 Task: Look for space in Jiupu, China from 2nd September, 2023 to 6th September, 2023 for 2 adults in price range Rs.15000 to Rs.20000. Place can be entire place with 1  bedroom having 1 bed and 1 bathroom. Property type can be house, flat, guest house, hotel. Booking option can be shelf check-in. Required host language is Chinese (Simplified).
Action: Mouse moved to (582, 79)
Screenshot: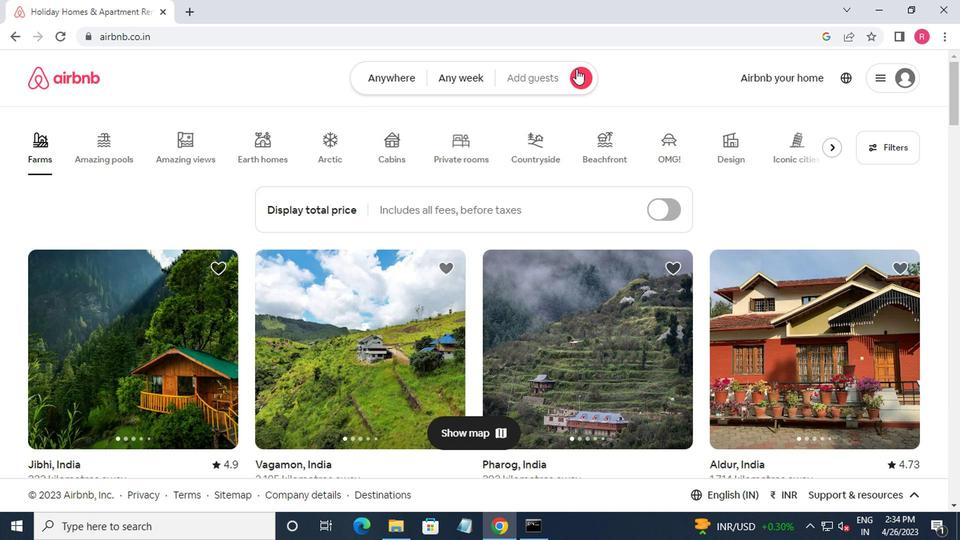 
Action: Mouse pressed left at (582, 79)
Screenshot: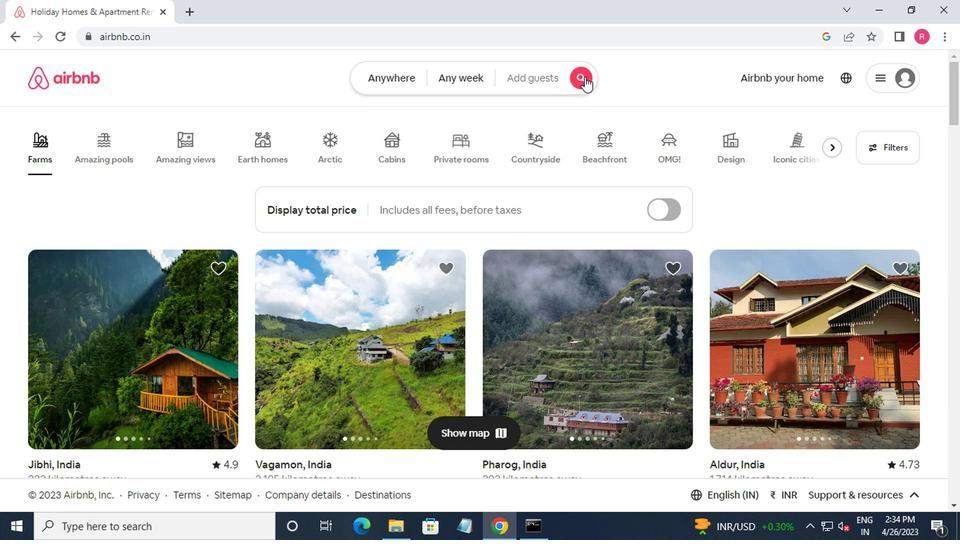 
Action: Mouse moved to (235, 130)
Screenshot: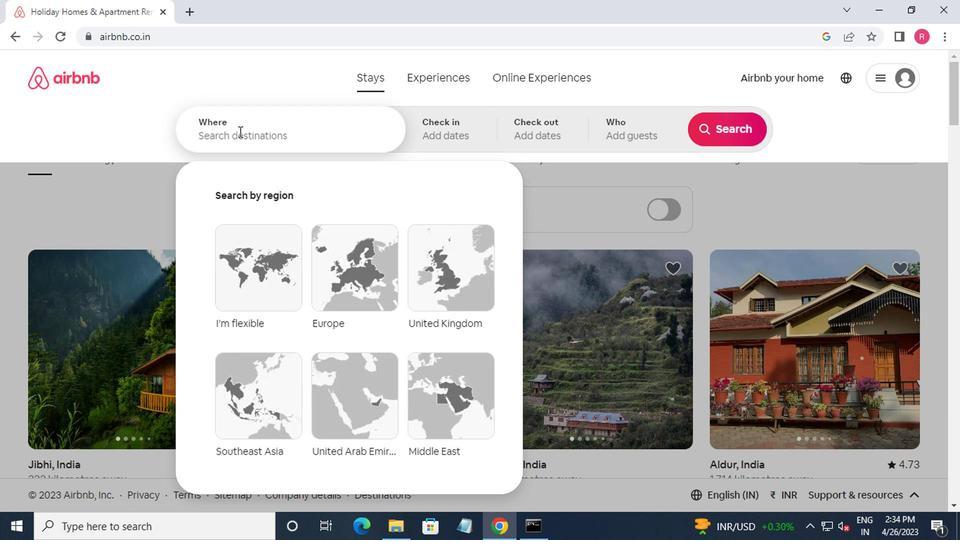 
Action: Mouse pressed left at (235, 130)
Screenshot: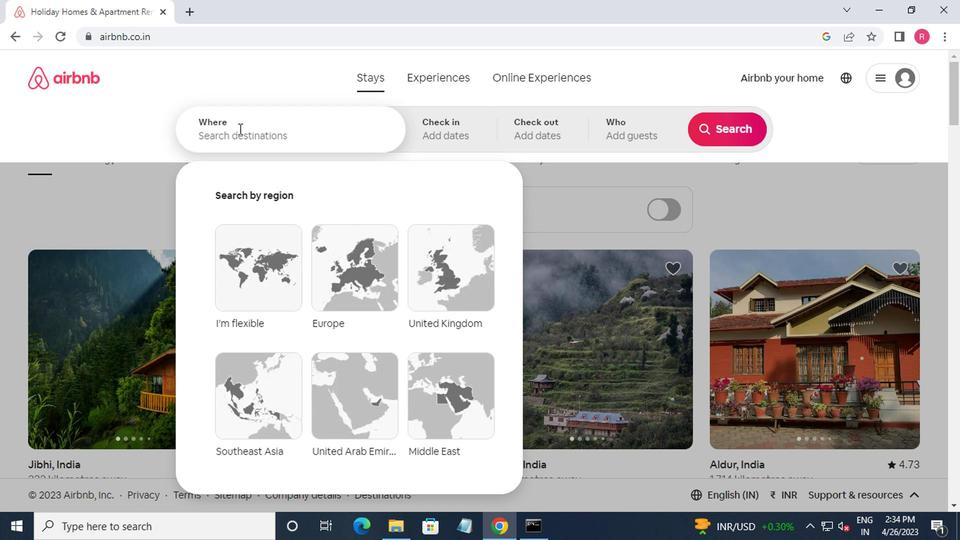 
Action: Mouse moved to (234, 130)
Screenshot: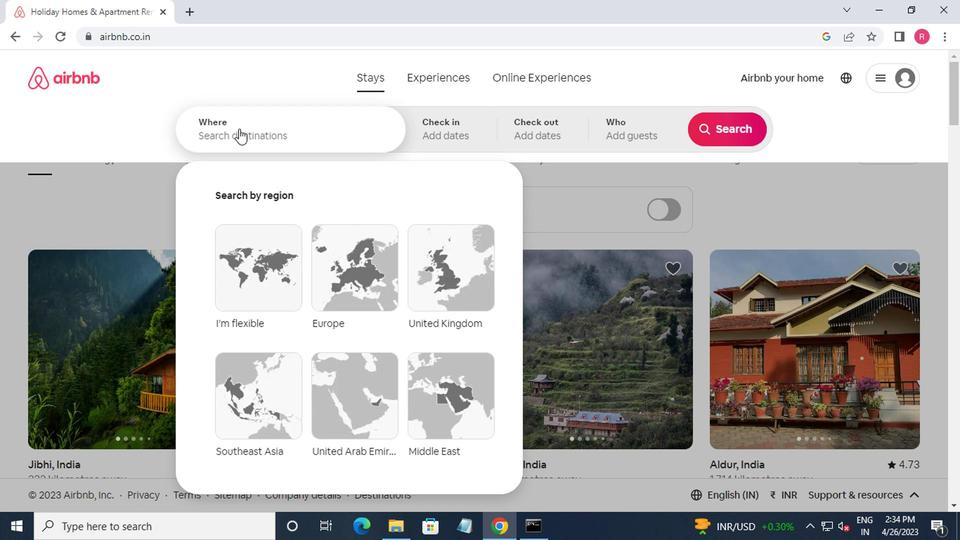 
Action: Key pressed jiupu,china<Key.enter>
Screenshot: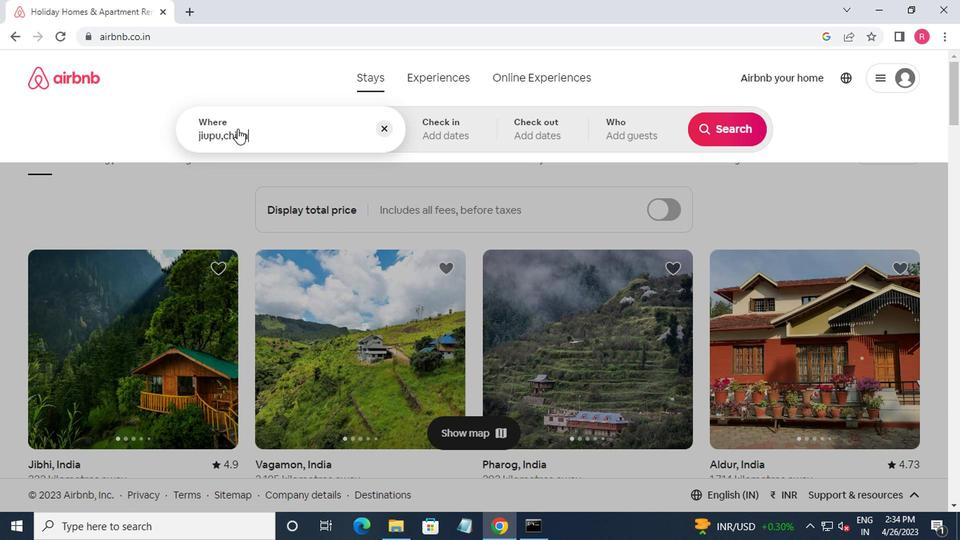 
Action: Mouse moved to (715, 244)
Screenshot: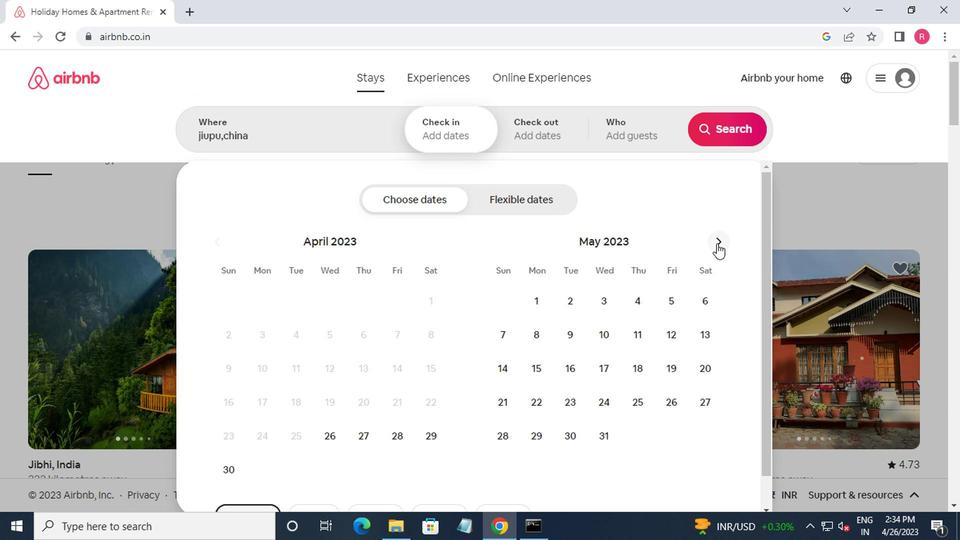 
Action: Mouse pressed left at (715, 244)
Screenshot: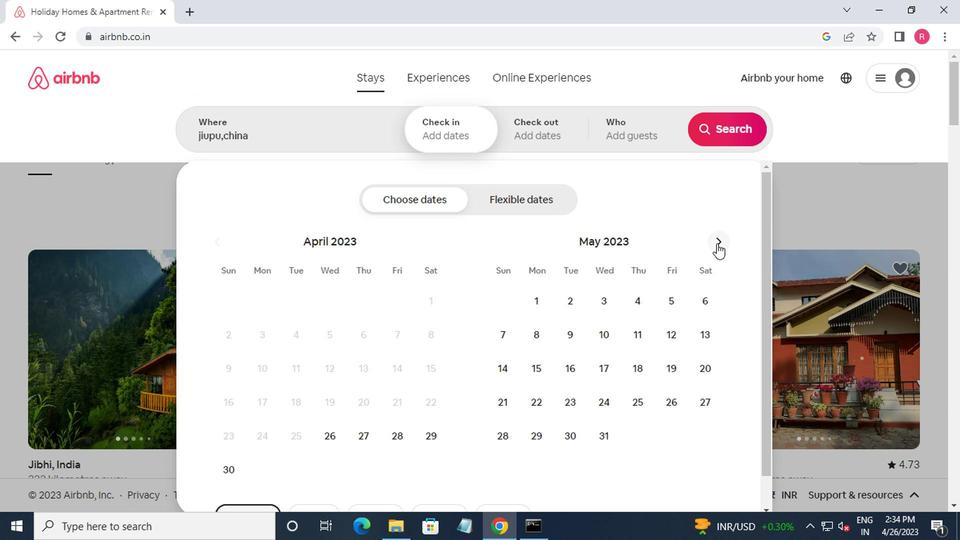 
Action: Mouse pressed left at (715, 244)
Screenshot: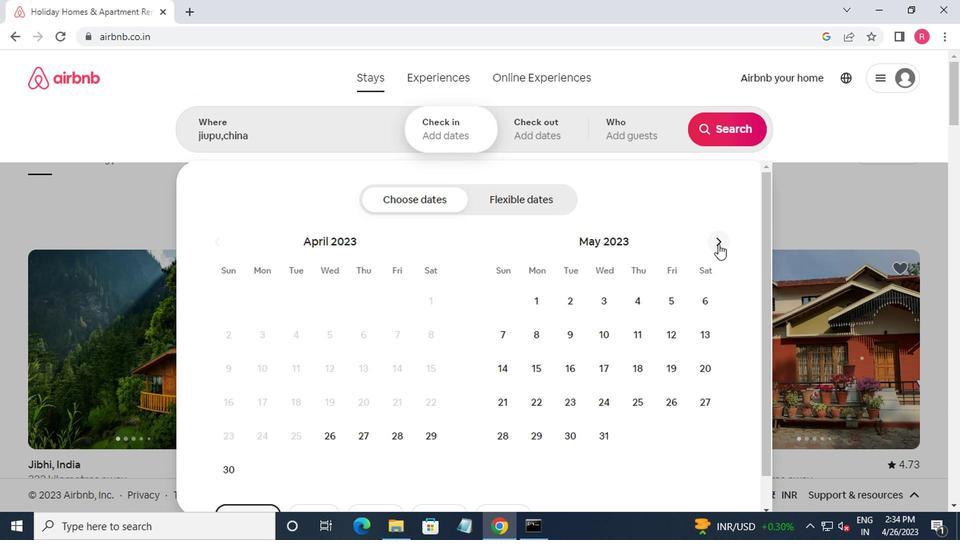 
Action: Mouse pressed left at (715, 244)
Screenshot: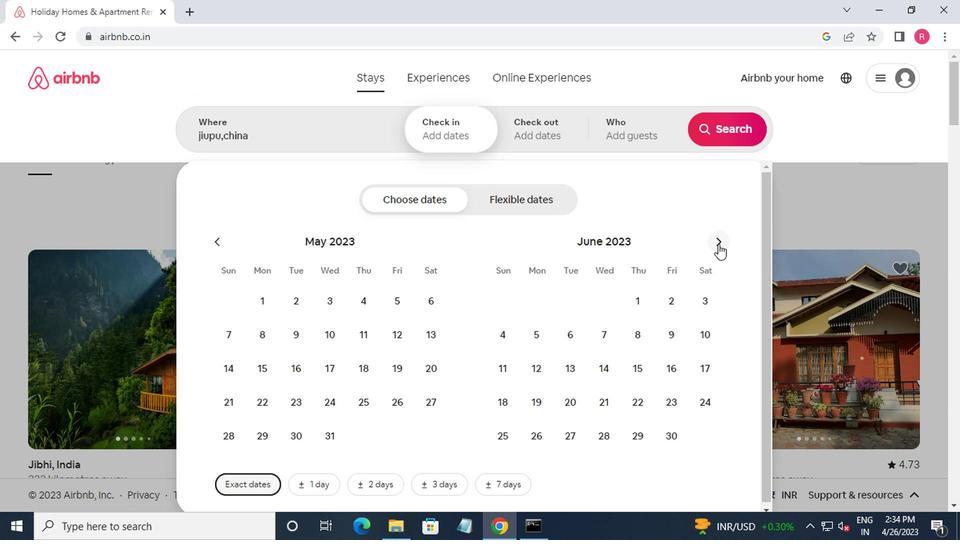 
Action: Mouse moved to (716, 244)
Screenshot: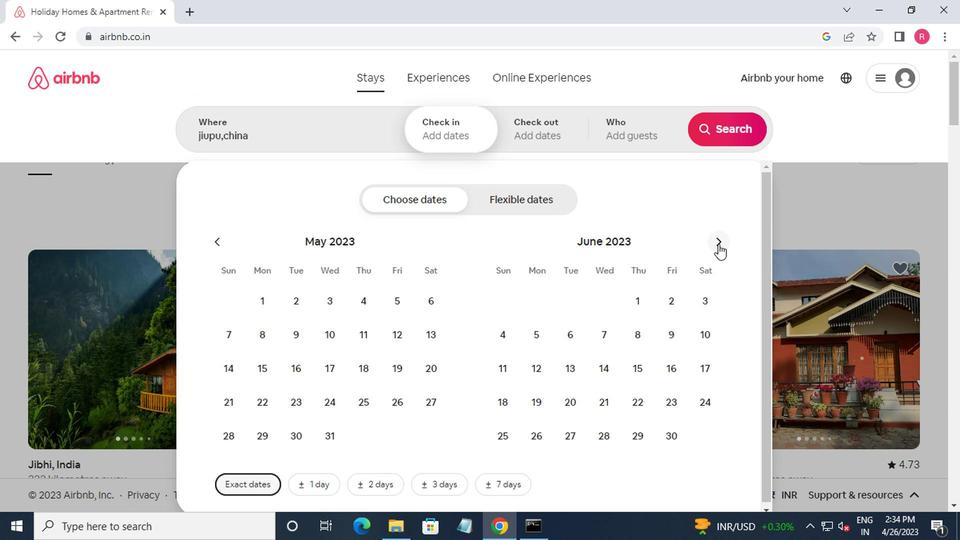 
Action: Mouse pressed left at (716, 244)
Screenshot: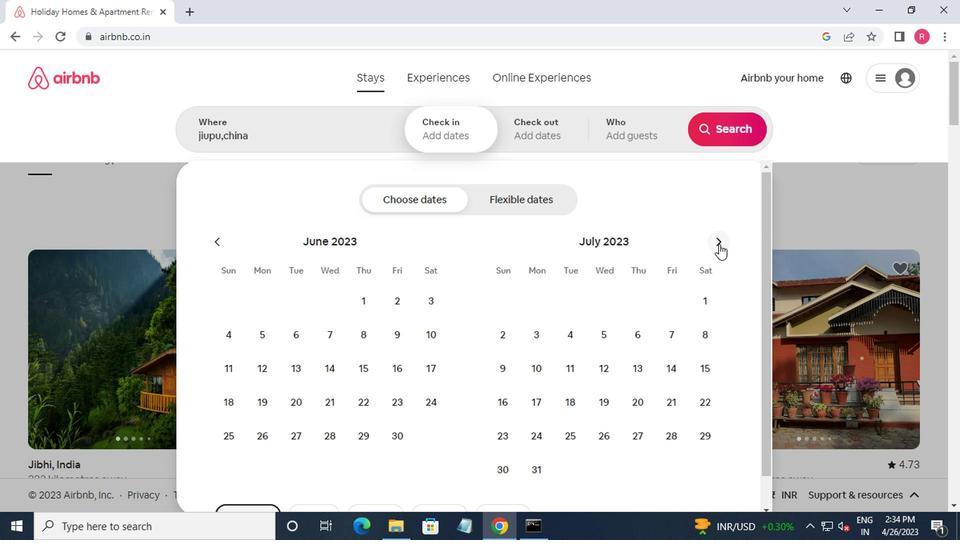 
Action: Mouse moved to (717, 243)
Screenshot: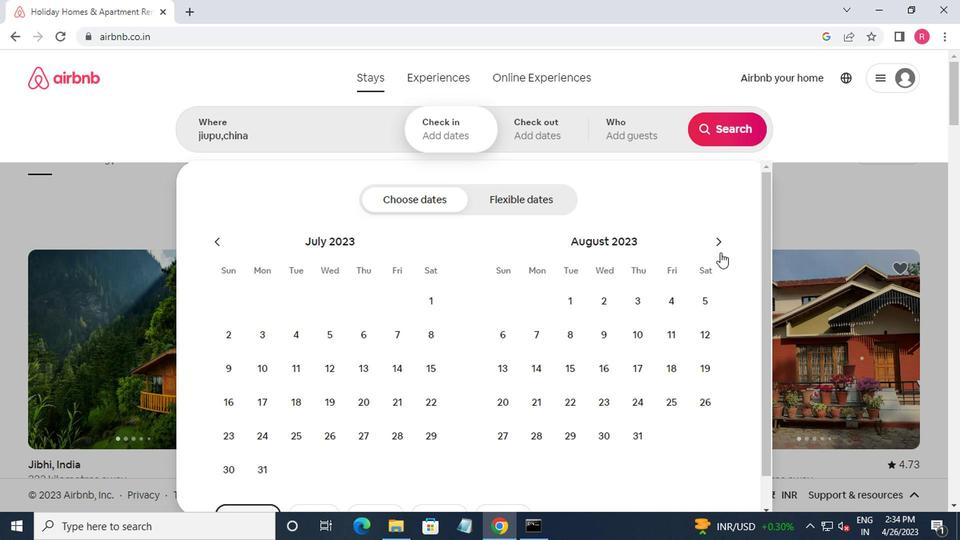 
Action: Mouse pressed left at (717, 243)
Screenshot: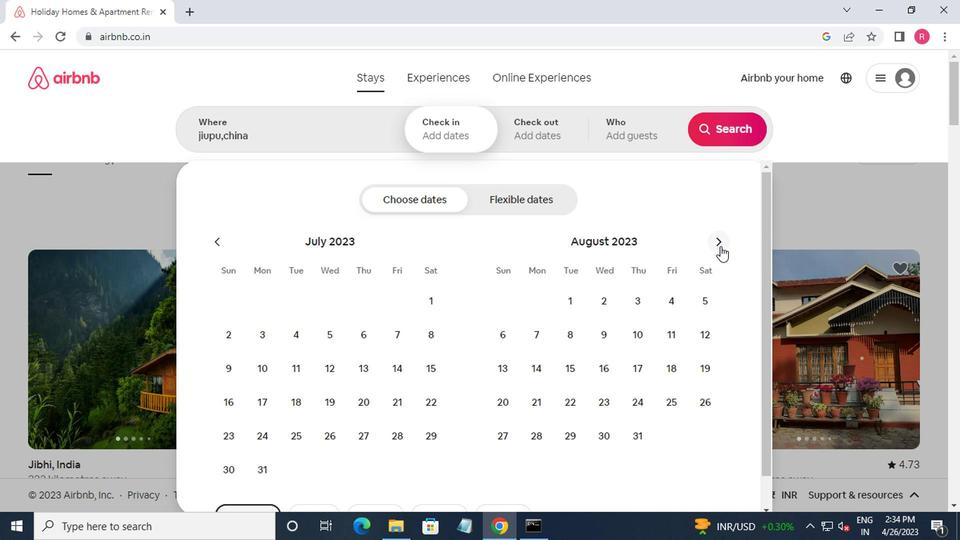 
Action: Mouse moved to (700, 298)
Screenshot: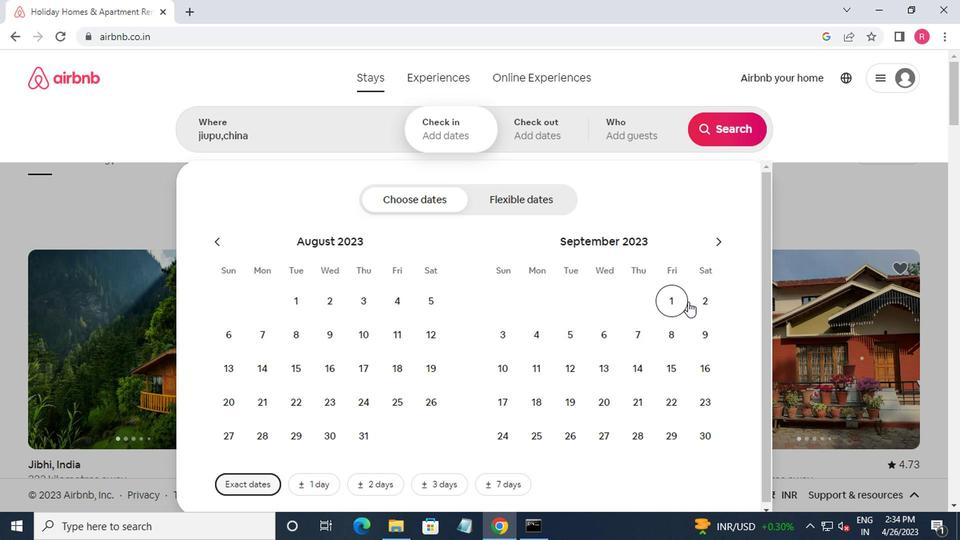 
Action: Mouse pressed left at (700, 298)
Screenshot: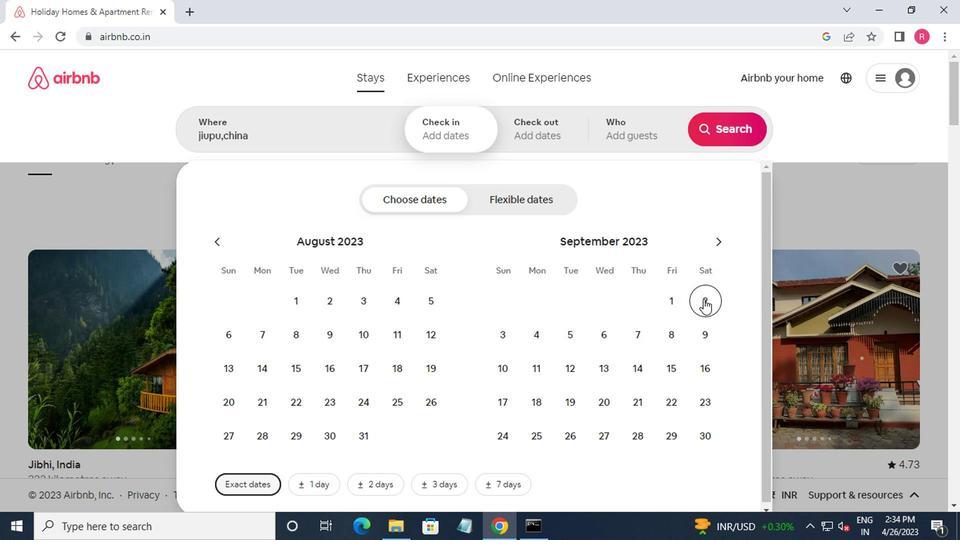 
Action: Mouse moved to (605, 343)
Screenshot: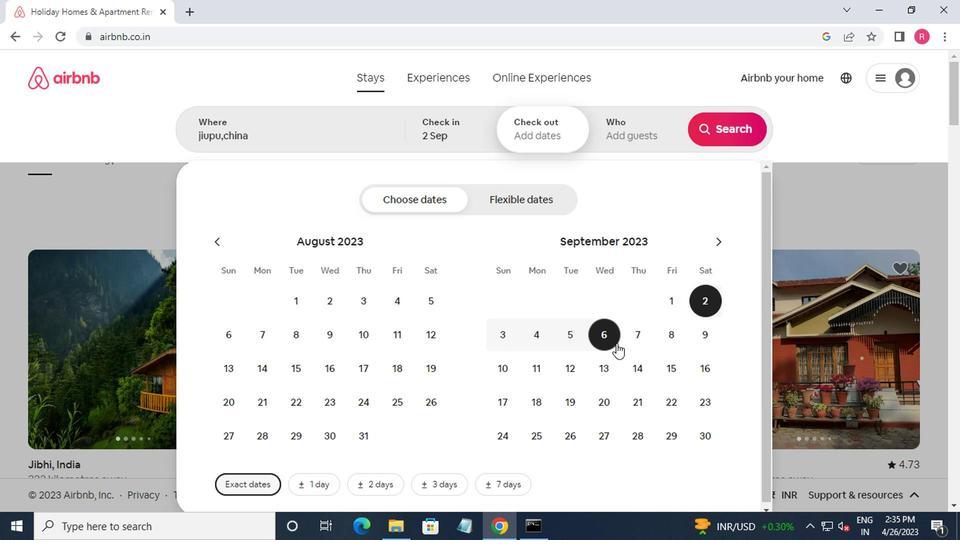 
Action: Mouse pressed left at (605, 343)
Screenshot: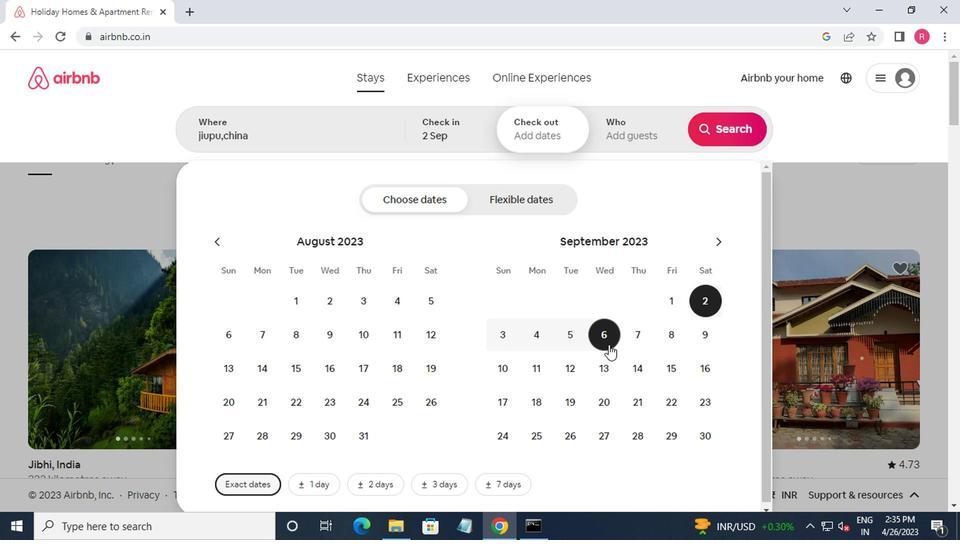 
Action: Mouse moved to (629, 141)
Screenshot: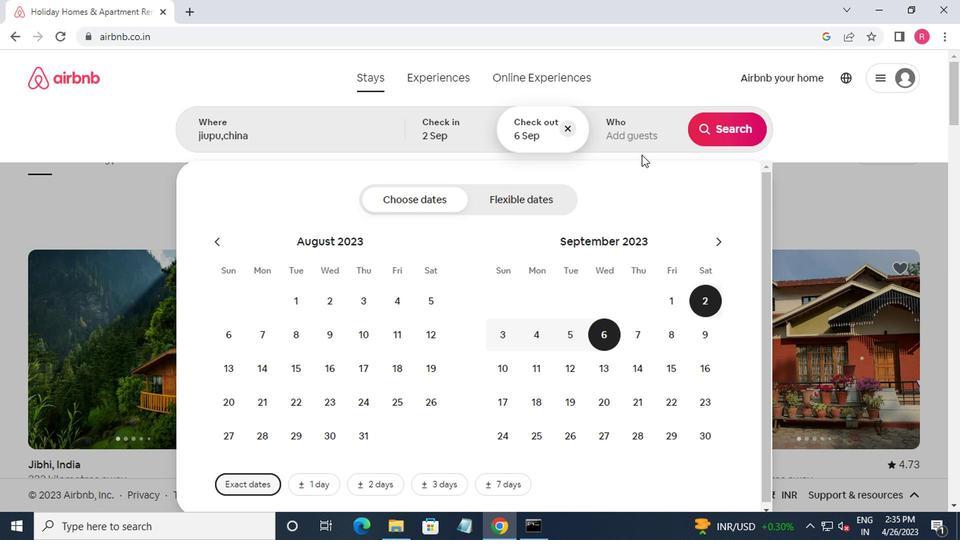 
Action: Mouse pressed left at (629, 141)
Screenshot: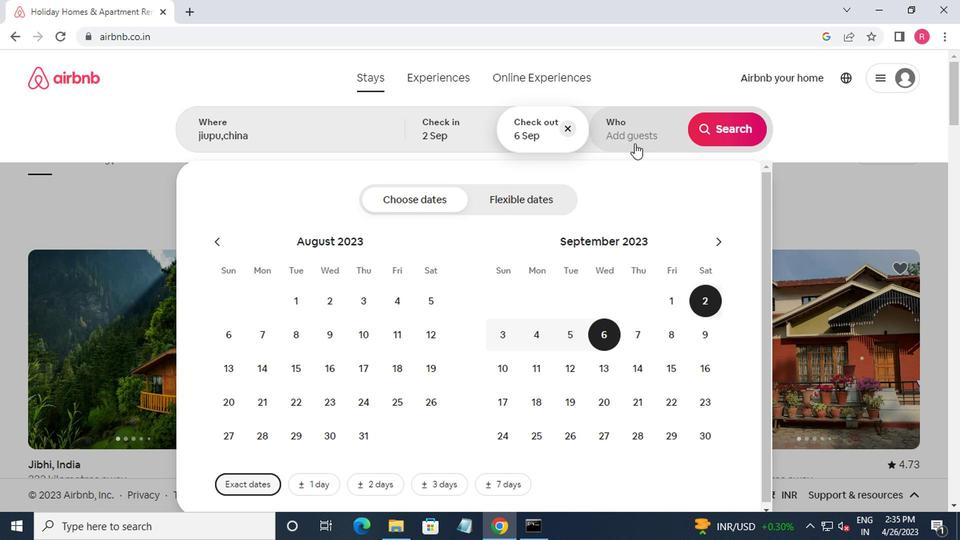 
Action: Mouse moved to (719, 206)
Screenshot: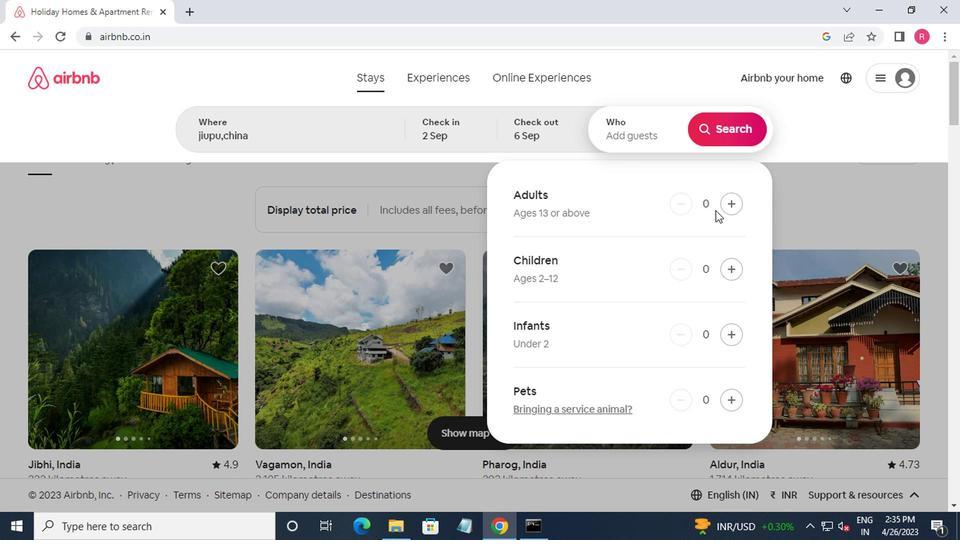 
Action: Mouse pressed left at (719, 206)
Screenshot: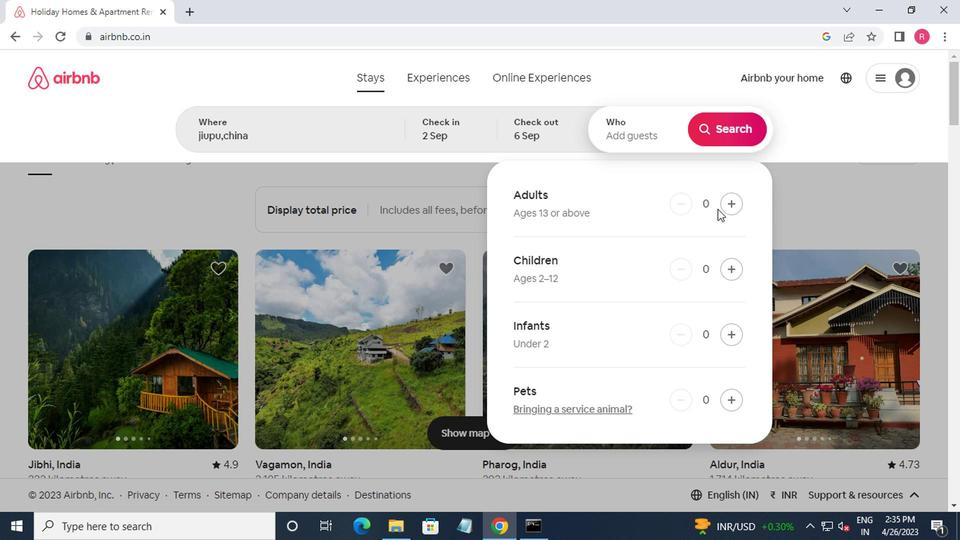 
Action: Mouse pressed left at (719, 206)
Screenshot: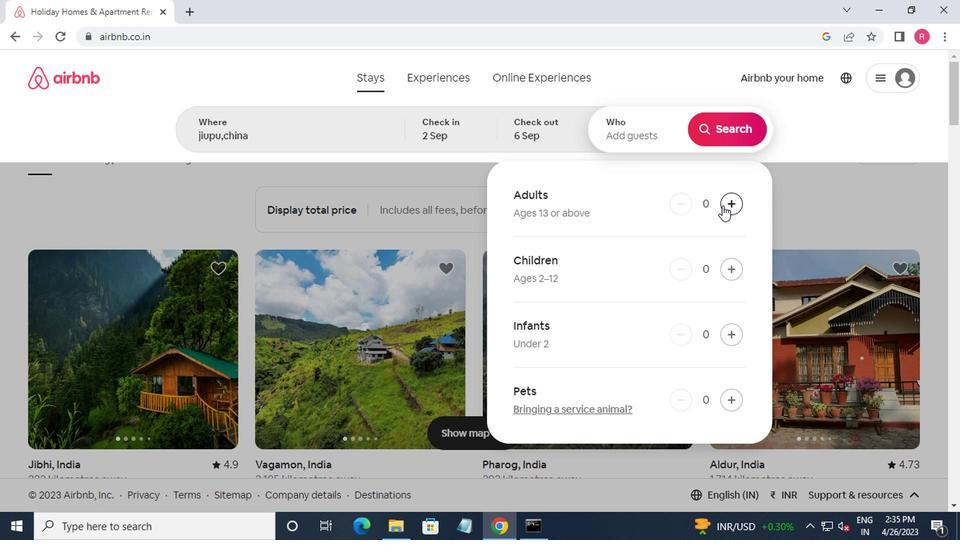 
Action: Mouse moved to (716, 138)
Screenshot: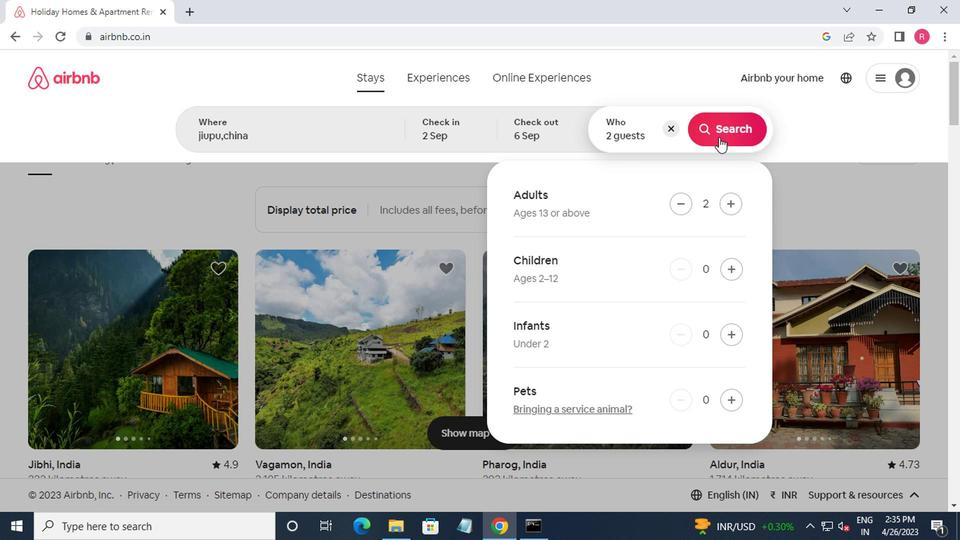 
Action: Mouse pressed left at (716, 138)
Screenshot: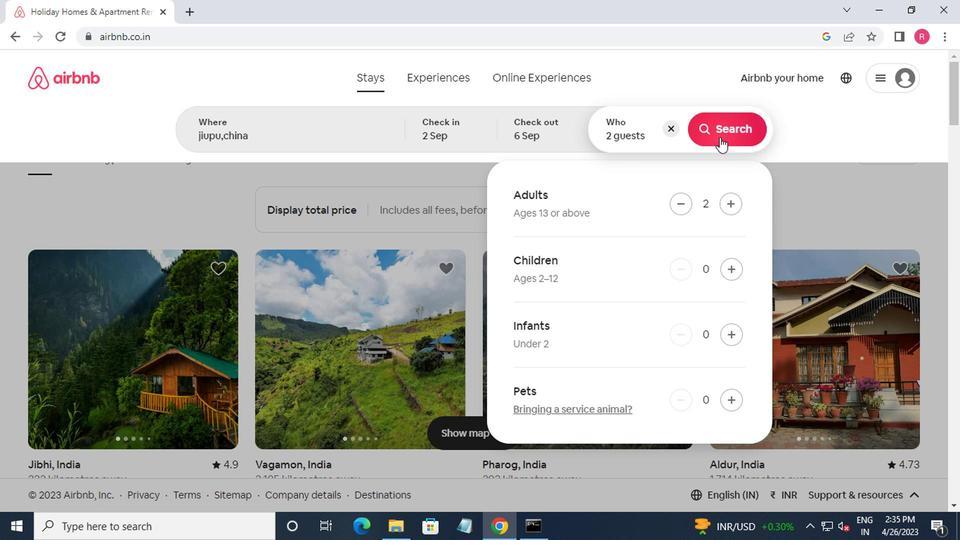 
Action: Mouse moved to (898, 146)
Screenshot: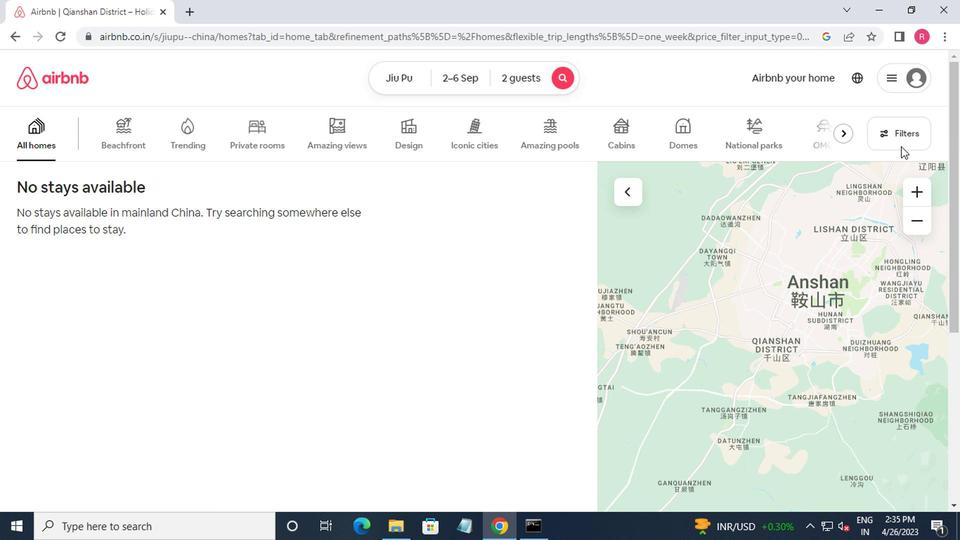 
Action: Mouse pressed left at (898, 146)
Screenshot: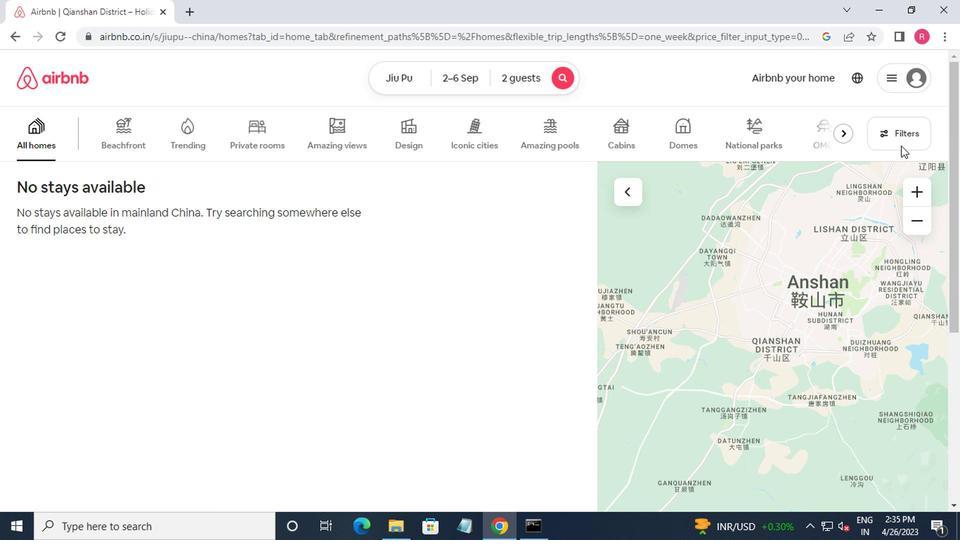 
Action: Mouse moved to (377, 231)
Screenshot: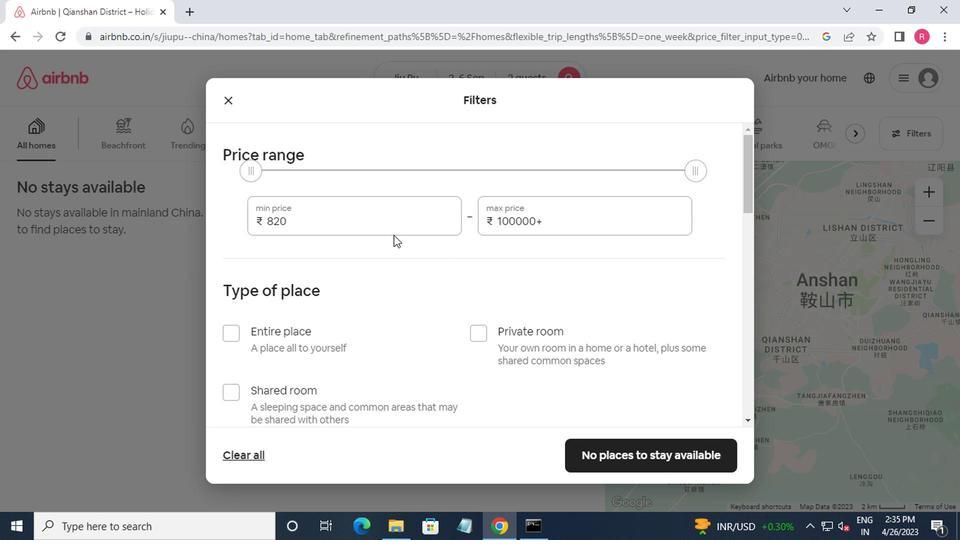 
Action: Mouse pressed left at (377, 231)
Screenshot: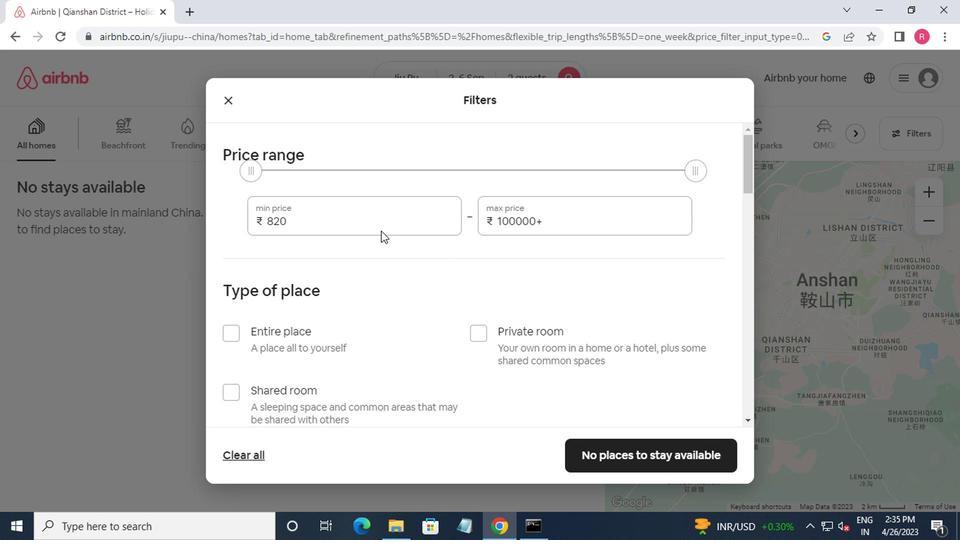 
Action: Mouse moved to (372, 226)
Screenshot: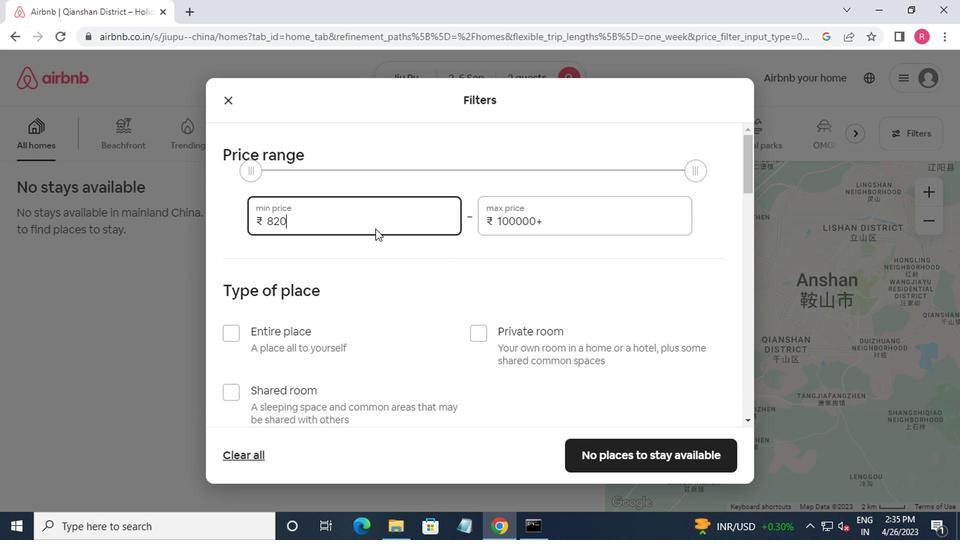 
Action: Key pressed <Key.backspace><Key.backspace><Key.backspace><Key.backspace>15000<Key.tab>20000
Screenshot: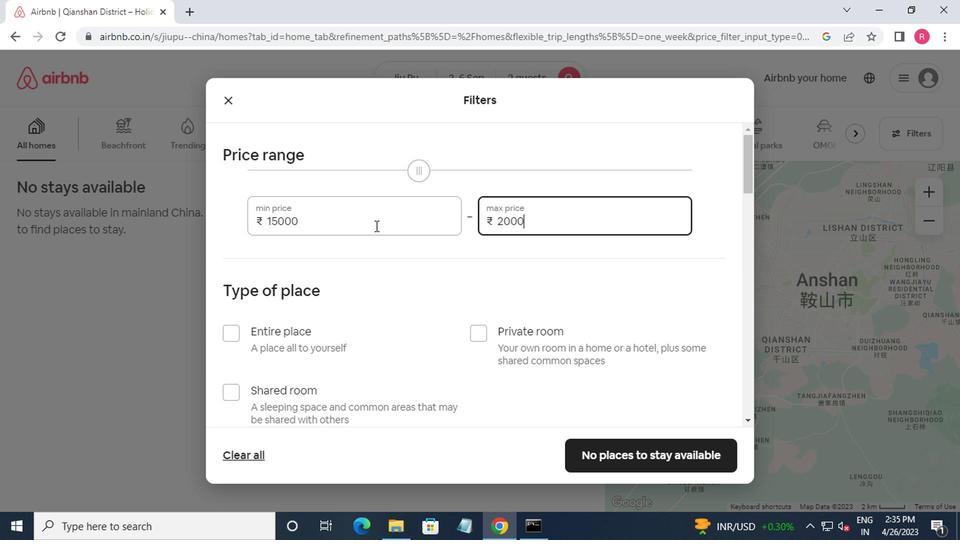 
Action: Mouse moved to (265, 265)
Screenshot: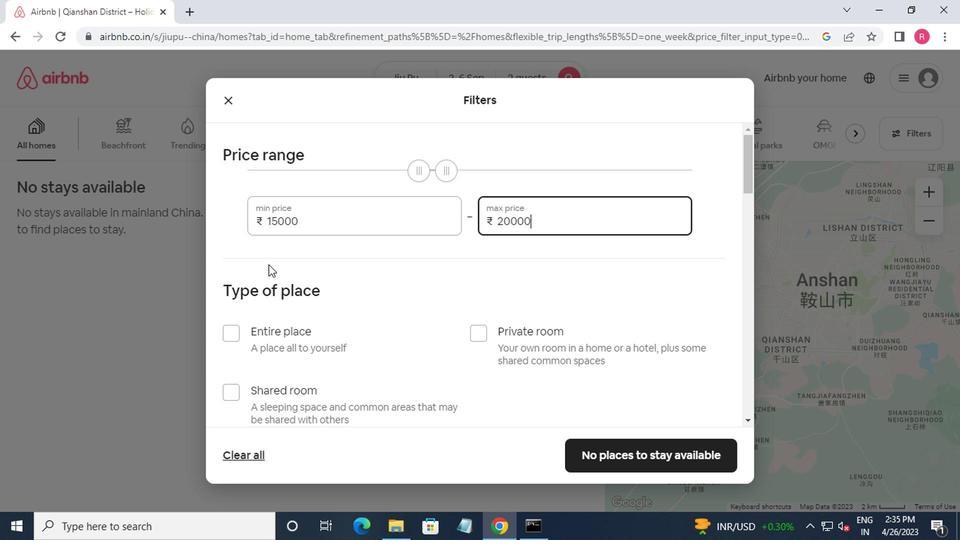 
Action: Mouse scrolled (265, 265) with delta (0, 0)
Screenshot: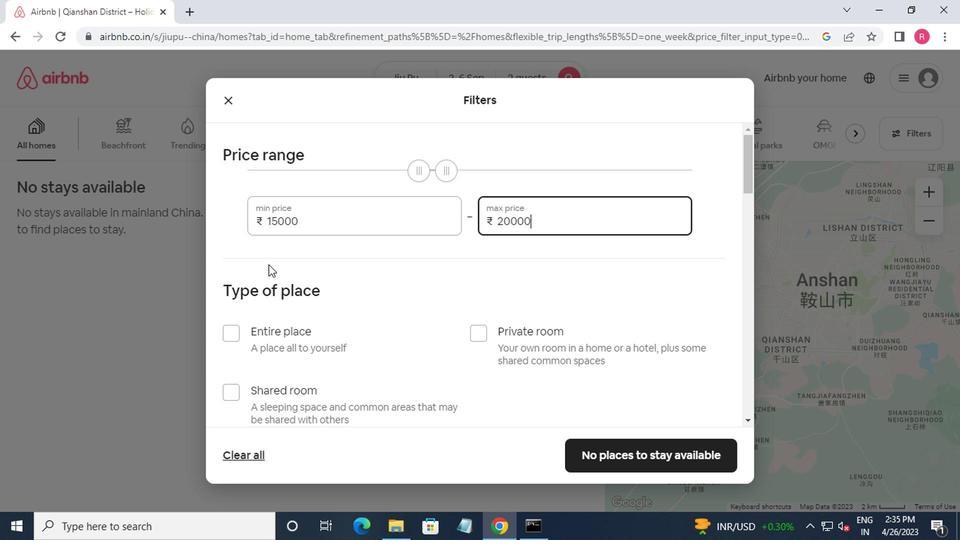 
Action: Mouse moved to (271, 270)
Screenshot: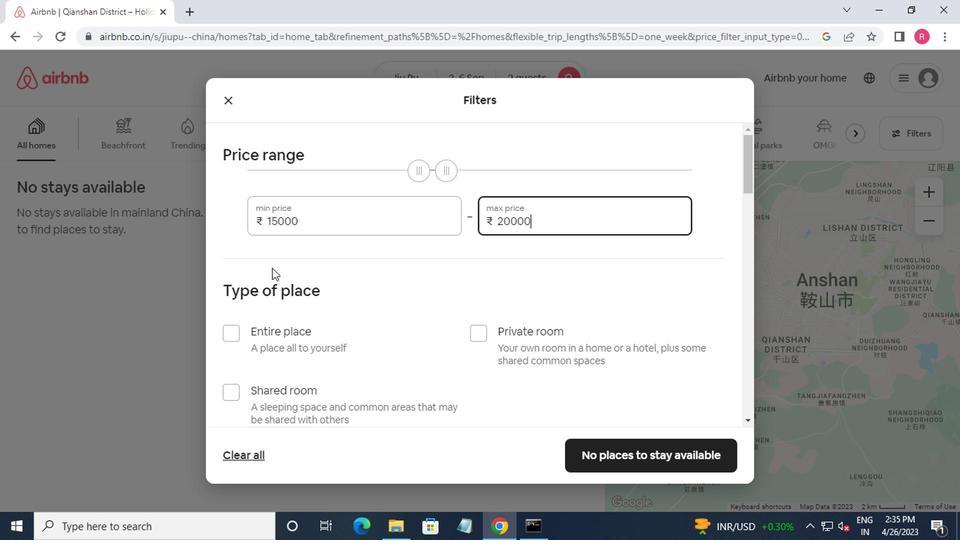 
Action: Mouse scrolled (271, 270) with delta (0, 0)
Screenshot: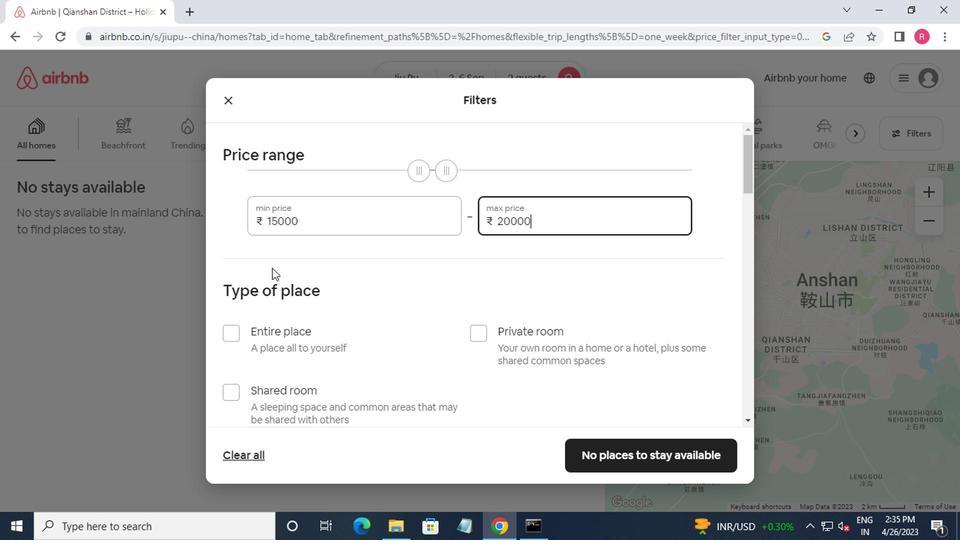 
Action: Mouse moved to (228, 193)
Screenshot: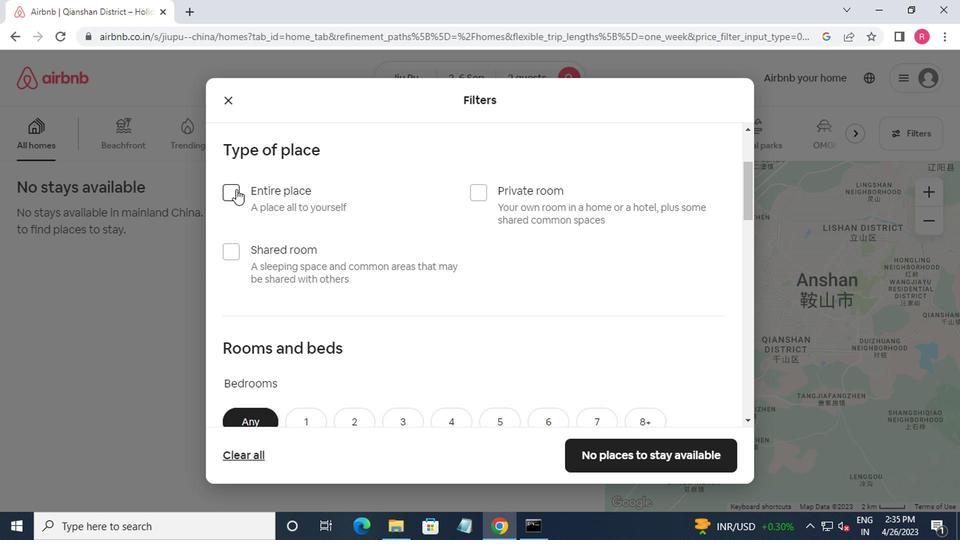 
Action: Mouse pressed left at (228, 193)
Screenshot: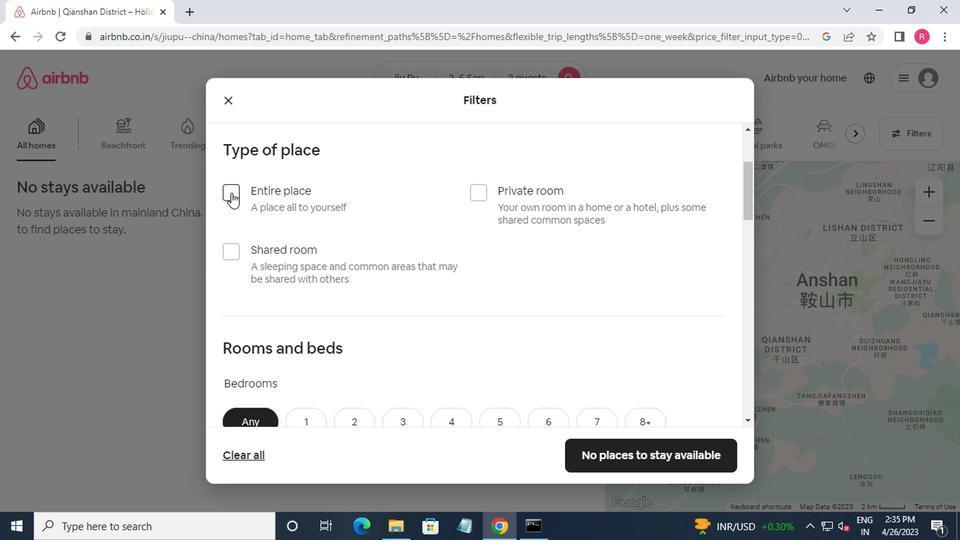 
Action: Mouse moved to (233, 193)
Screenshot: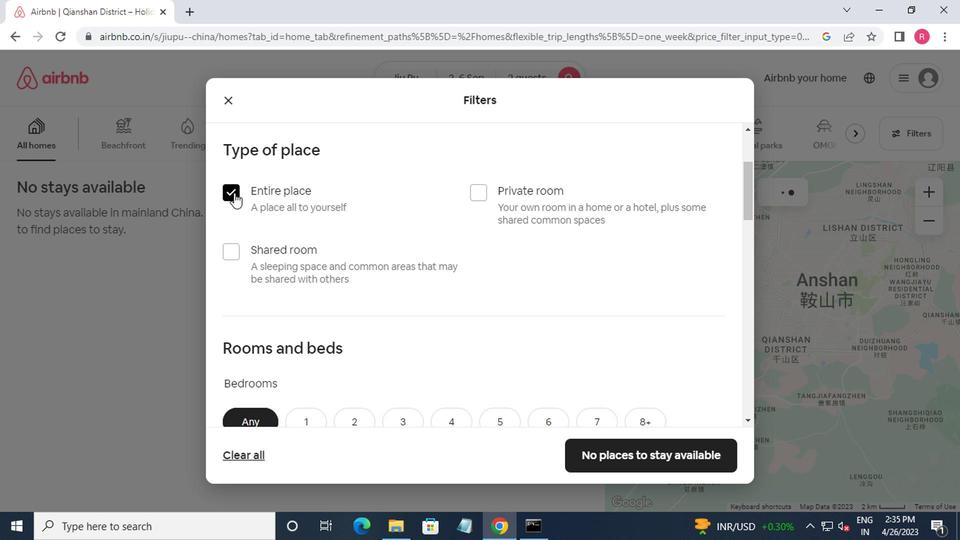 
Action: Mouse scrolled (233, 193) with delta (0, 0)
Screenshot: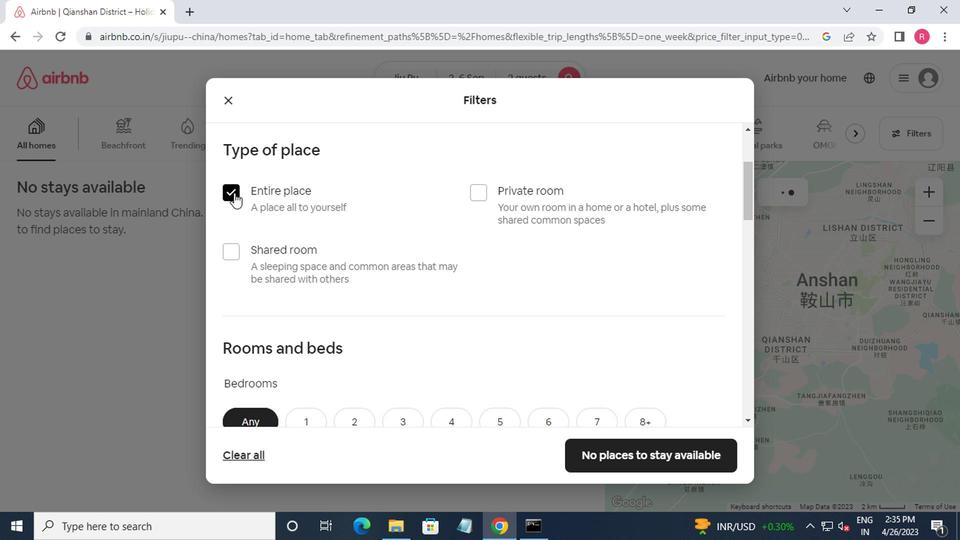 
Action: Mouse moved to (234, 193)
Screenshot: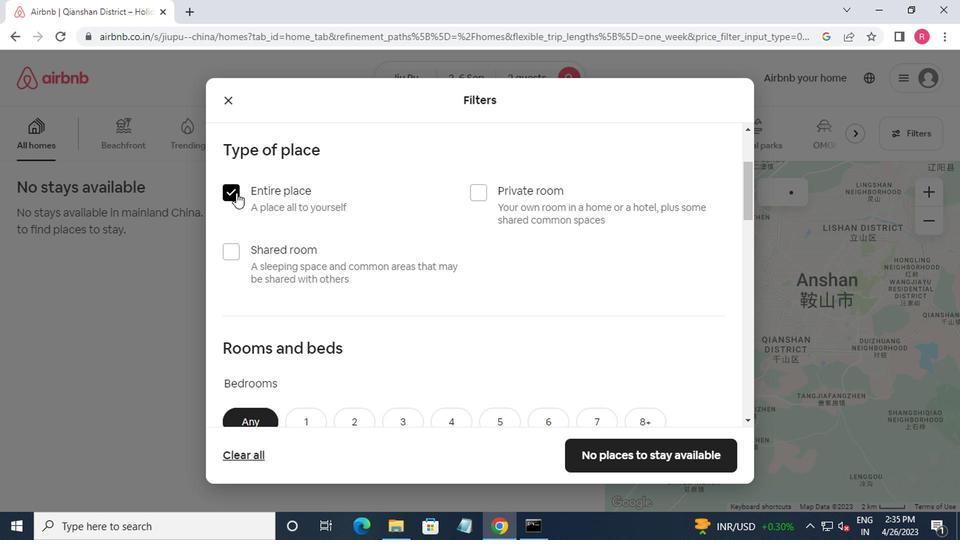 
Action: Mouse scrolled (234, 193) with delta (0, 0)
Screenshot: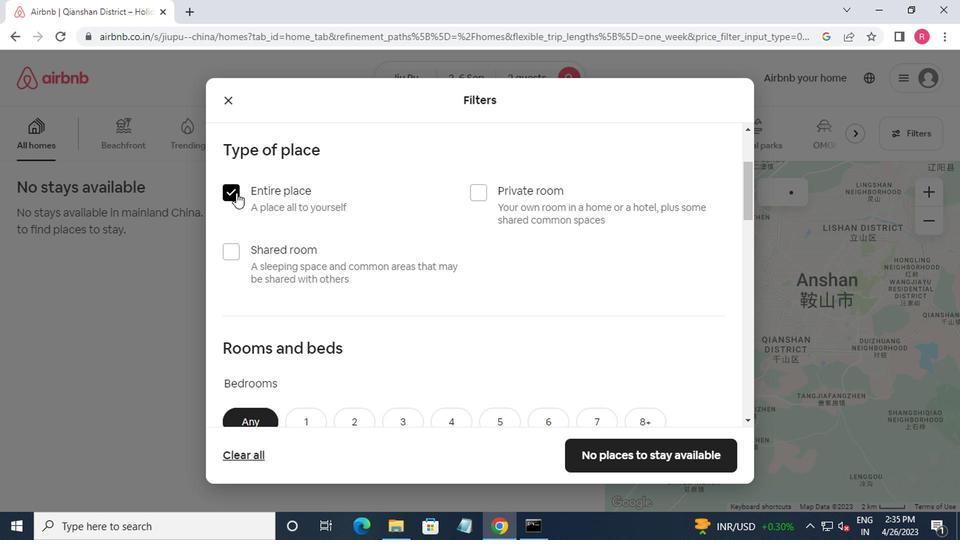 
Action: Mouse moved to (234, 195)
Screenshot: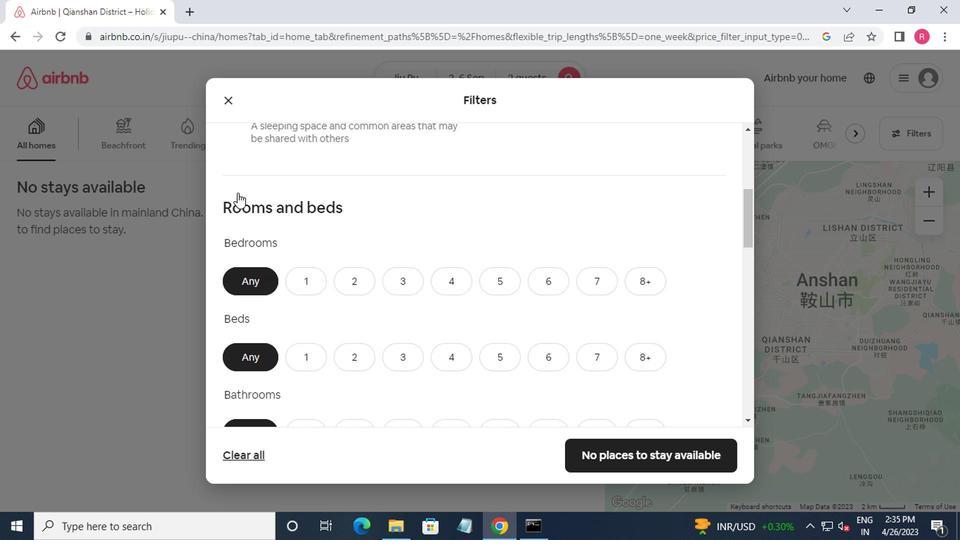 
Action: Mouse scrolled (234, 194) with delta (0, -1)
Screenshot: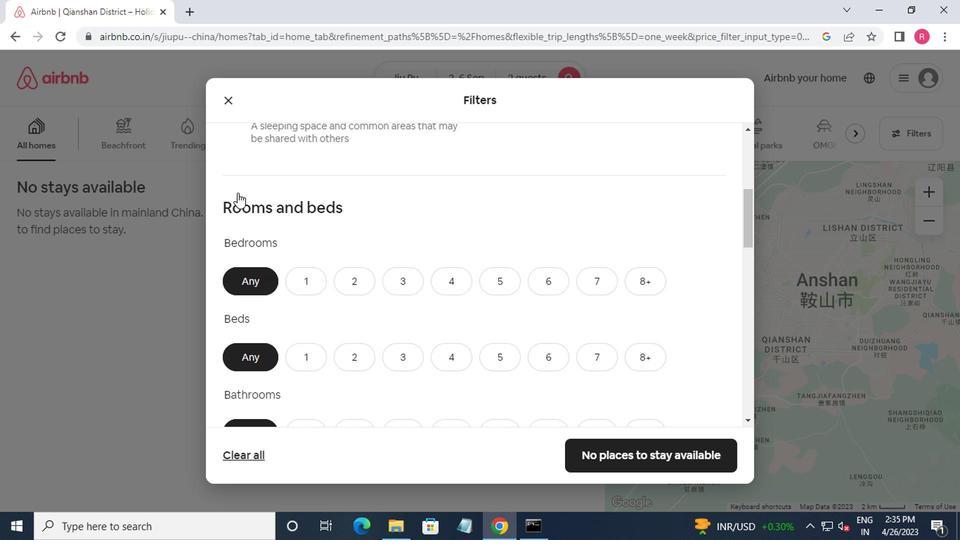 
Action: Mouse moved to (292, 218)
Screenshot: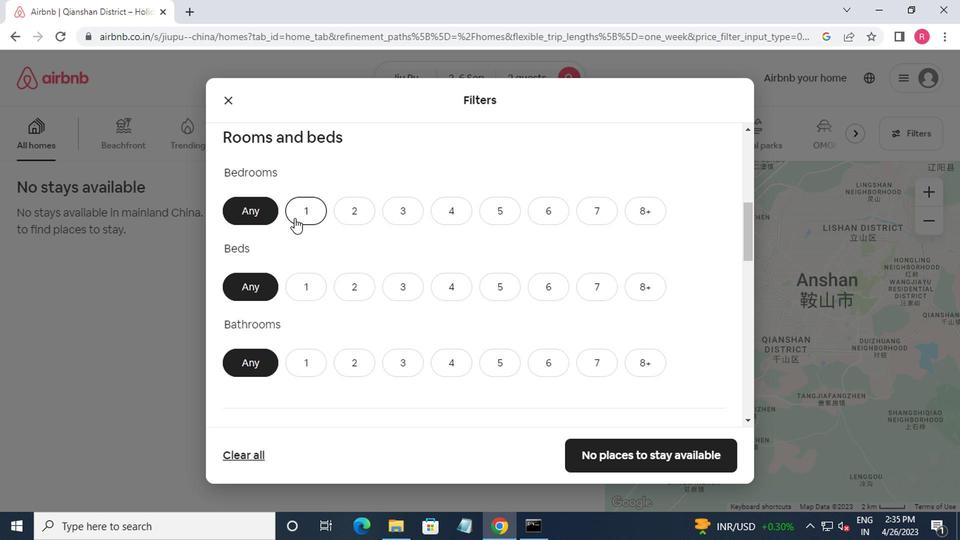 
Action: Mouse pressed left at (292, 218)
Screenshot: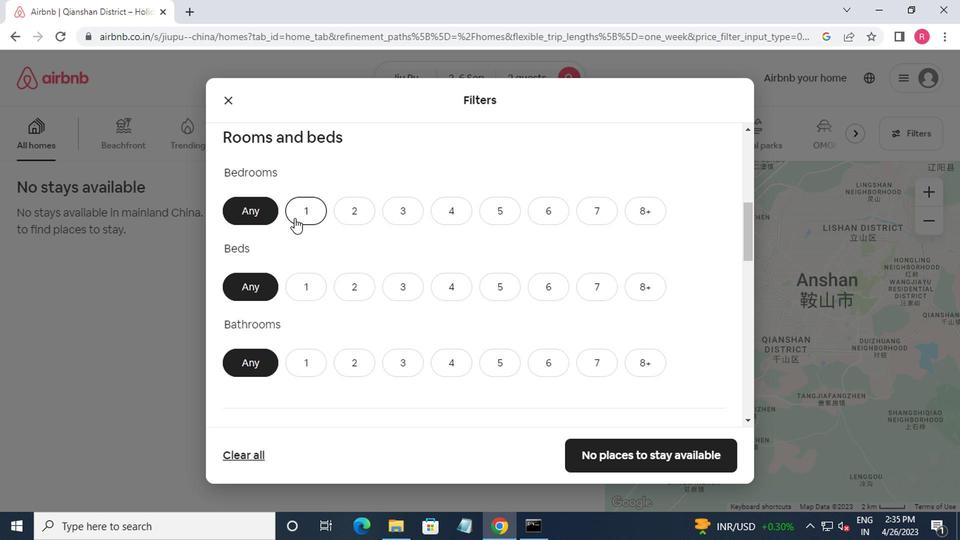 
Action: Mouse moved to (308, 284)
Screenshot: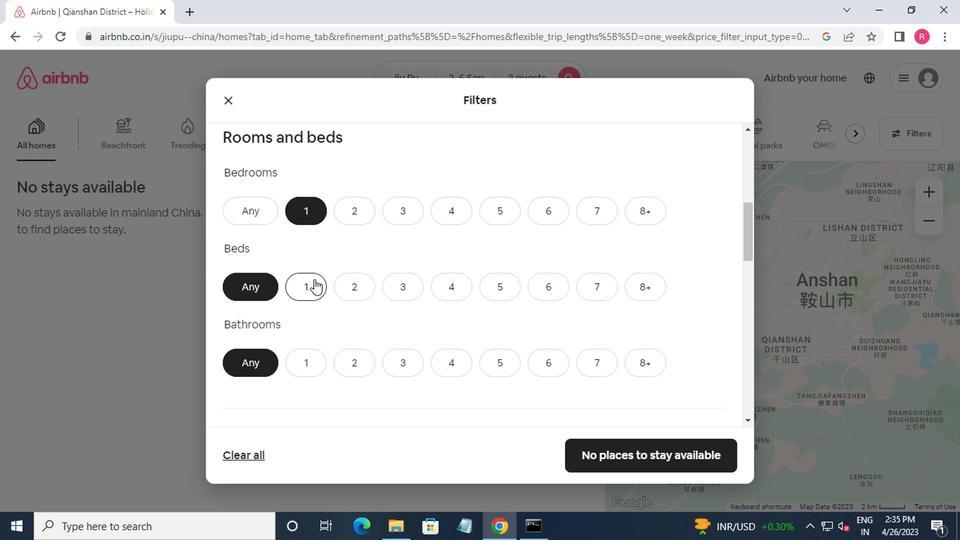 
Action: Mouse pressed left at (308, 284)
Screenshot: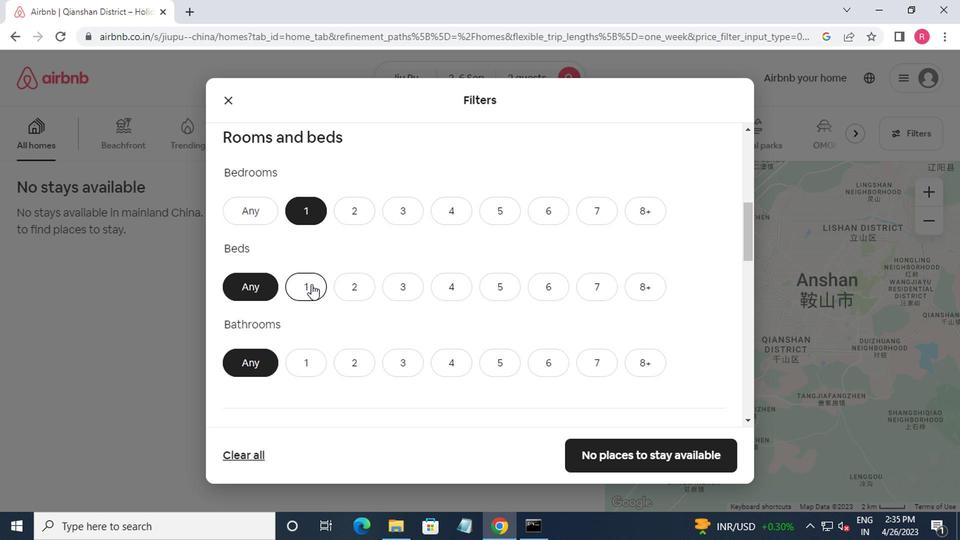
Action: Mouse moved to (306, 286)
Screenshot: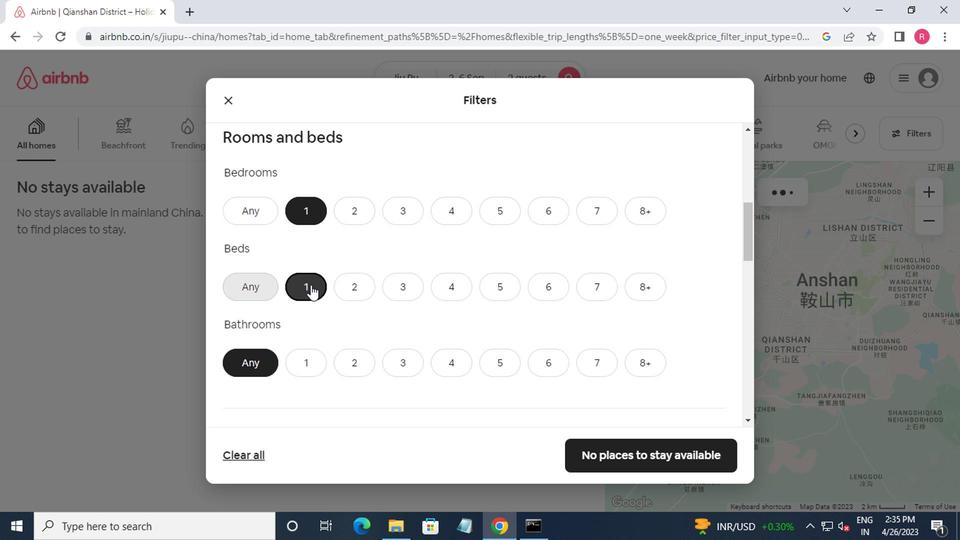 
Action: Mouse scrolled (306, 285) with delta (0, -1)
Screenshot: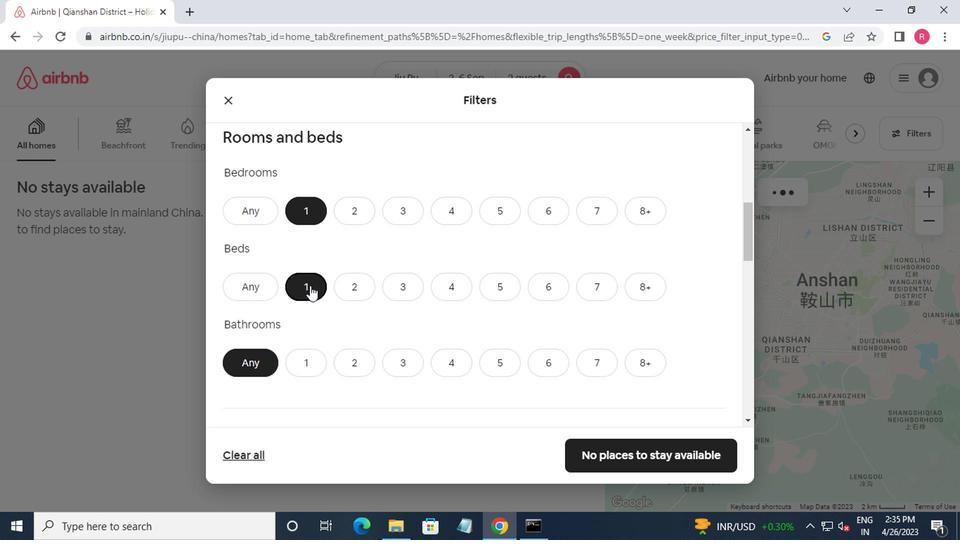 
Action: Mouse scrolled (306, 285) with delta (0, -1)
Screenshot: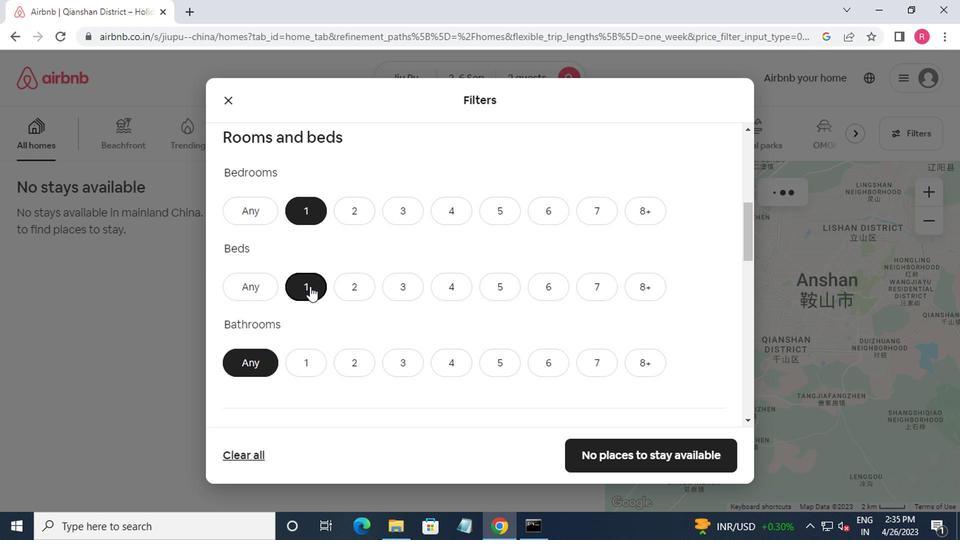 
Action: Mouse moved to (304, 230)
Screenshot: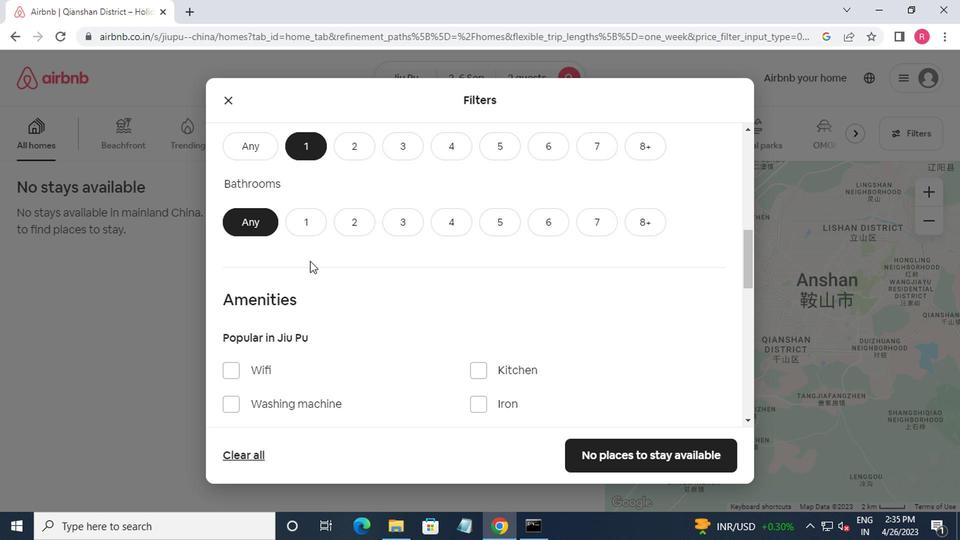 
Action: Mouse pressed left at (304, 230)
Screenshot: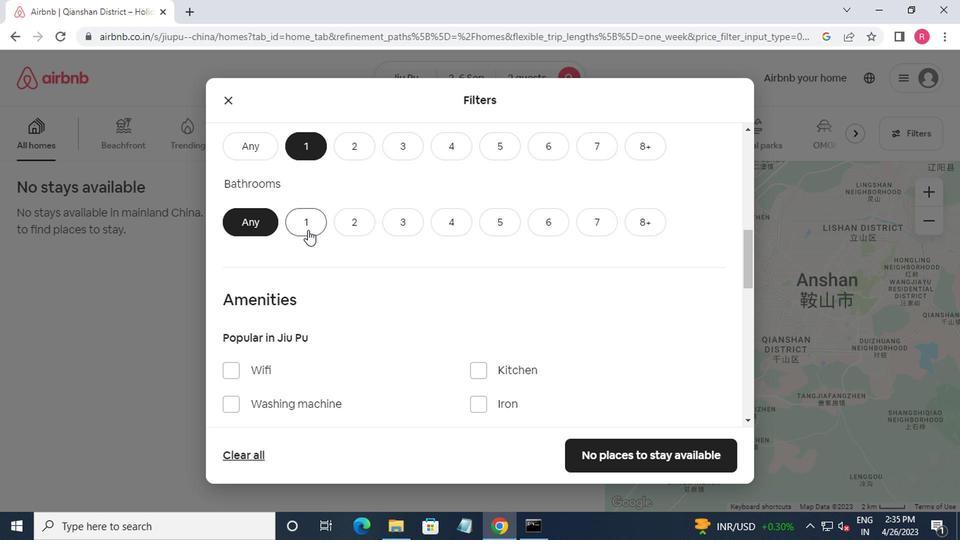 
Action: Mouse moved to (306, 233)
Screenshot: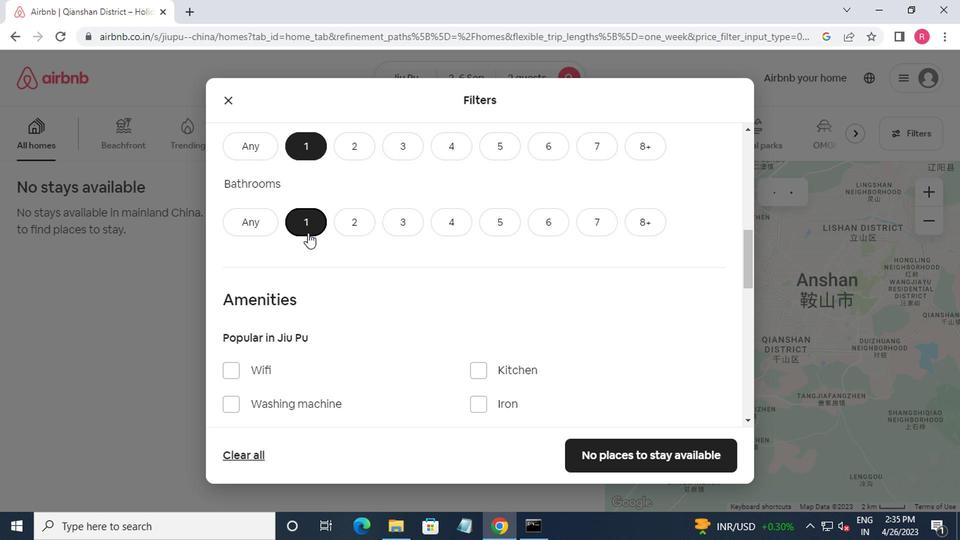 
Action: Mouse scrolled (306, 233) with delta (0, 0)
Screenshot: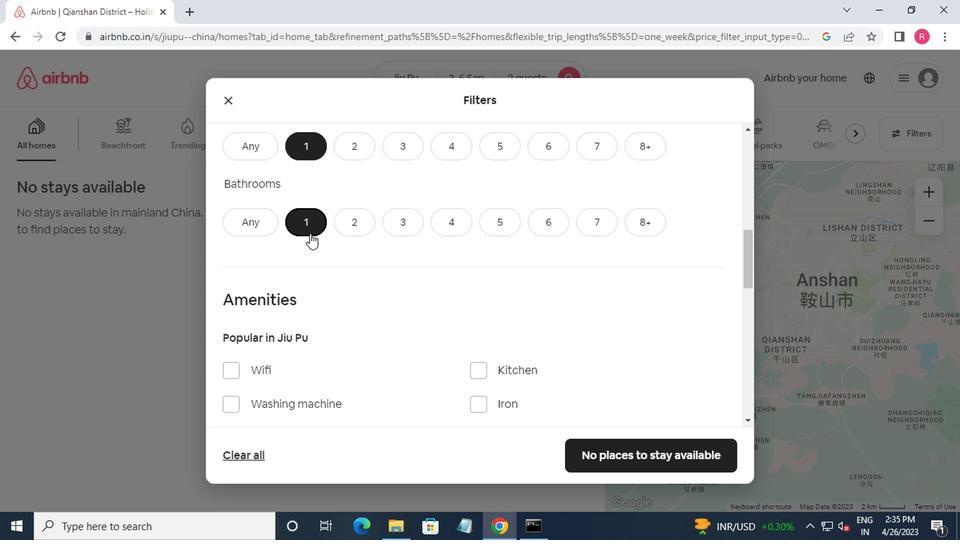 
Action: Mouse scrolled (306, 233) with delta (0, 0)
Screenshot: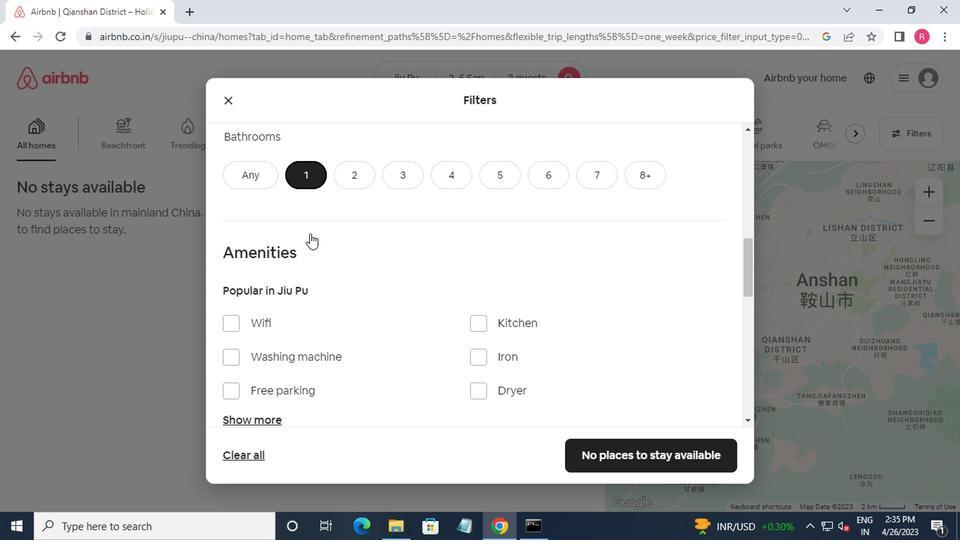 
Action: Mouse moved to (309, 236)
Screenshot: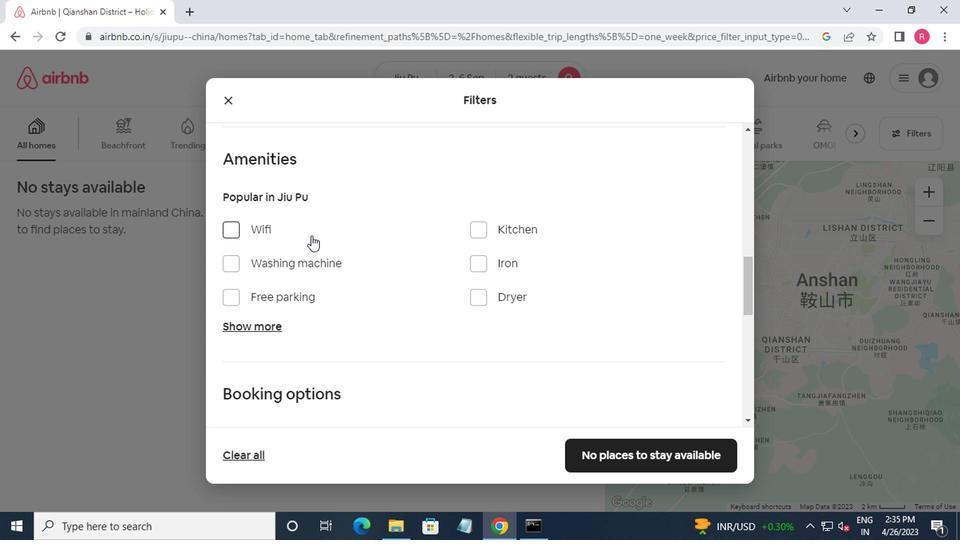 
Action: Mouse scrolled (309, 235) with delta (0, -1)
Screenshot: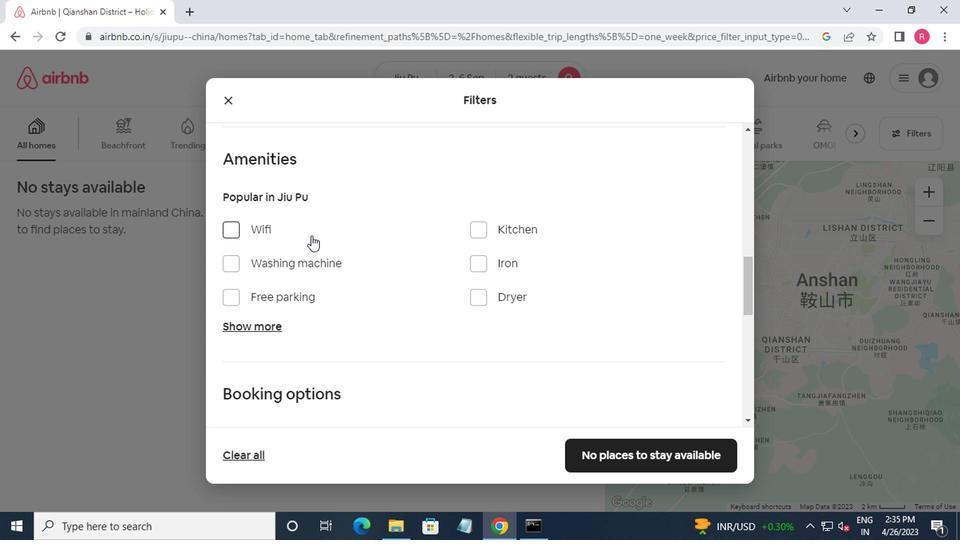 
Action: Mouse moved to (311, 236)
Screenshot: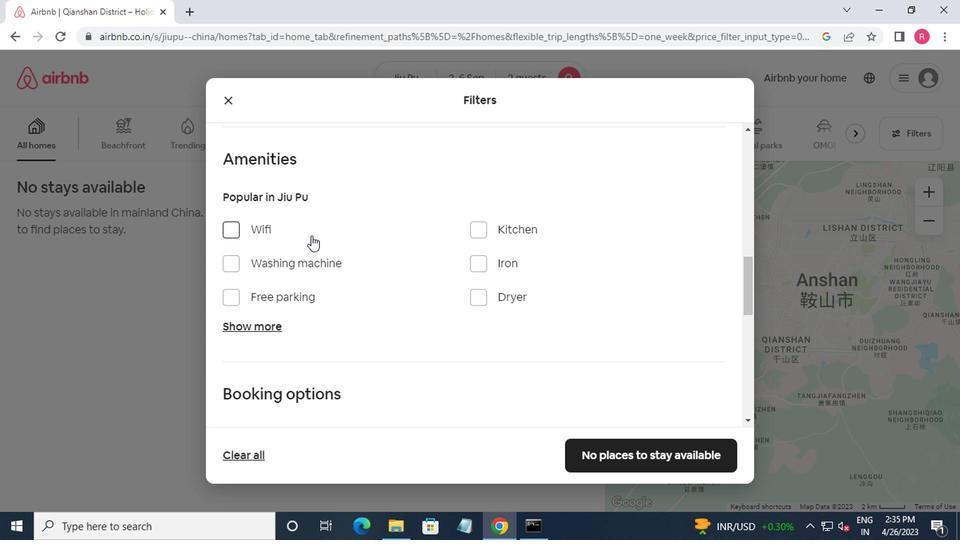 
Action: Mouse scrolled (311, 236) with delta (0, 0)
Screenshot: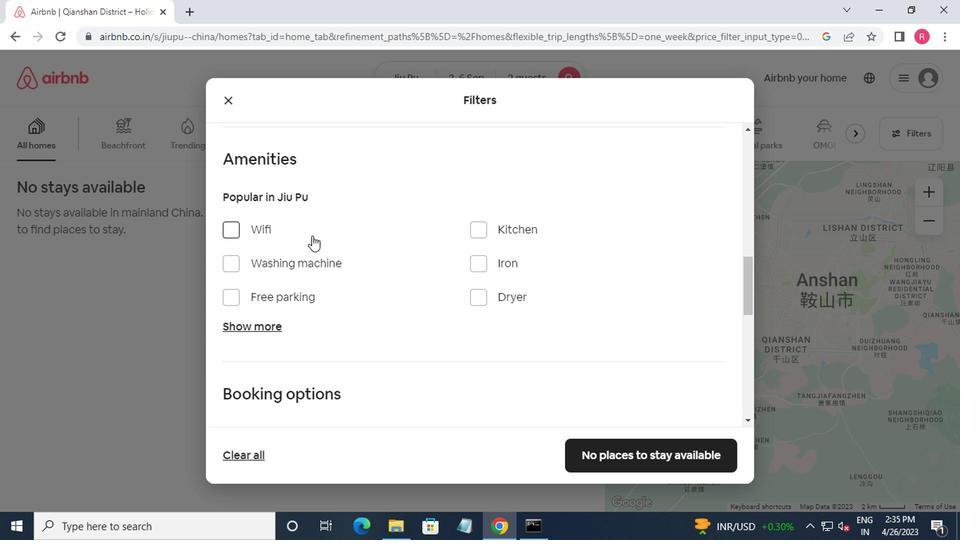 
Action: Mouse moved to (591, 311)
Screenshot: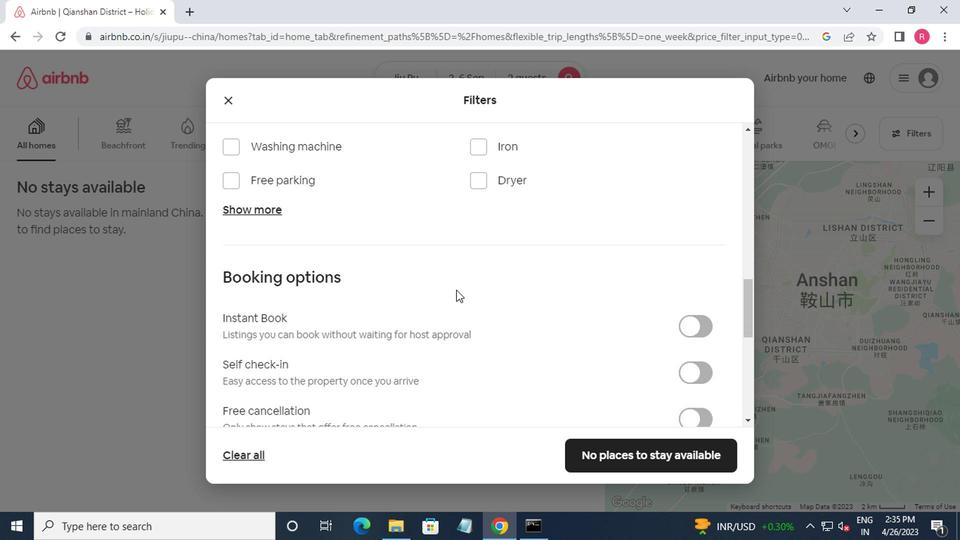 
Action: Mouse scrolled (591, 310) with delta (0, -1)
Screenshot: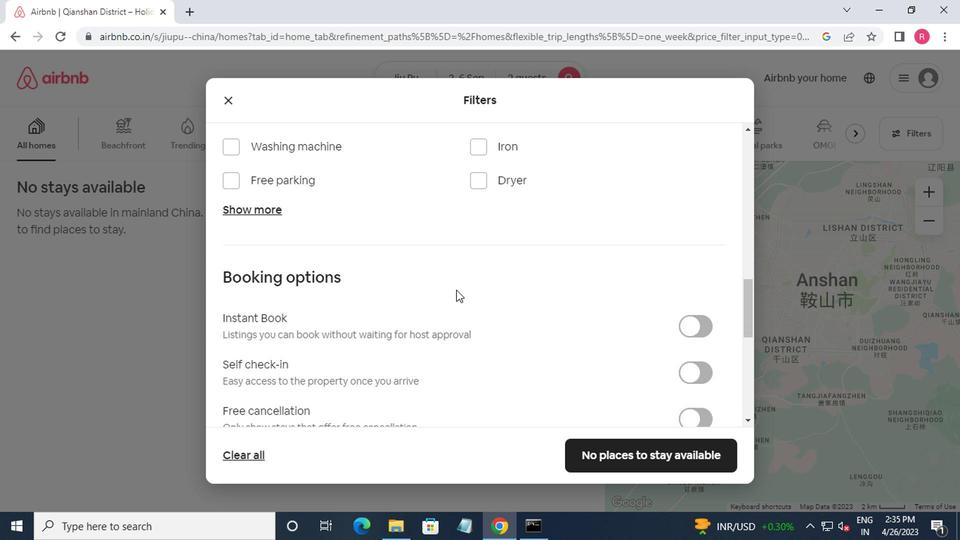 
Action: Mouse moved to (691, 278)
Screenshot: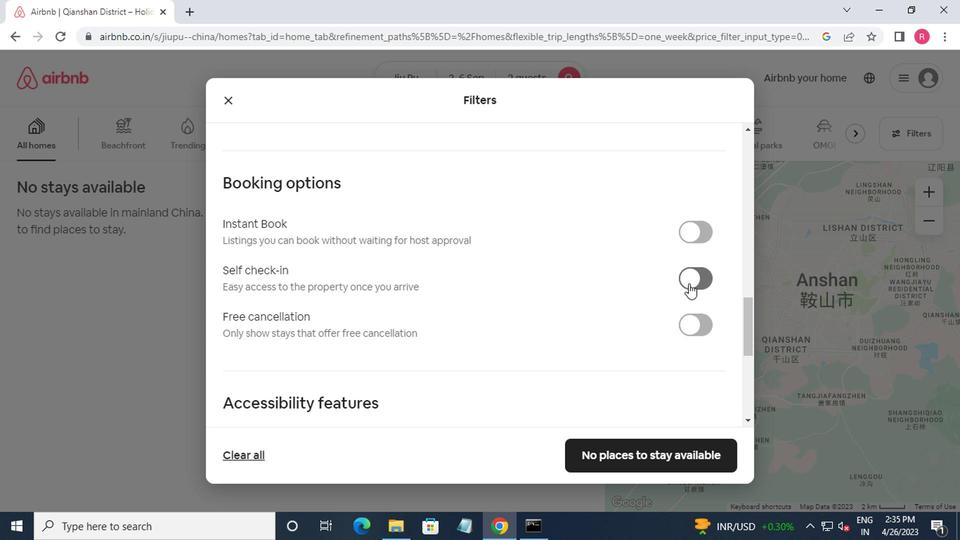 
Action: Mouse pressed left at (691, 278)
Screenshot: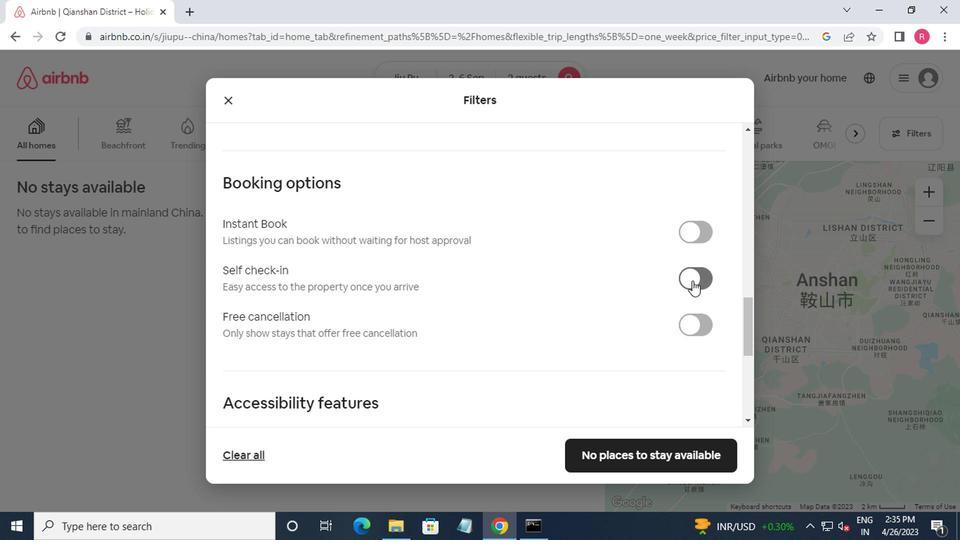 
Action: Mouse moved to (658, 354)
Screenshot: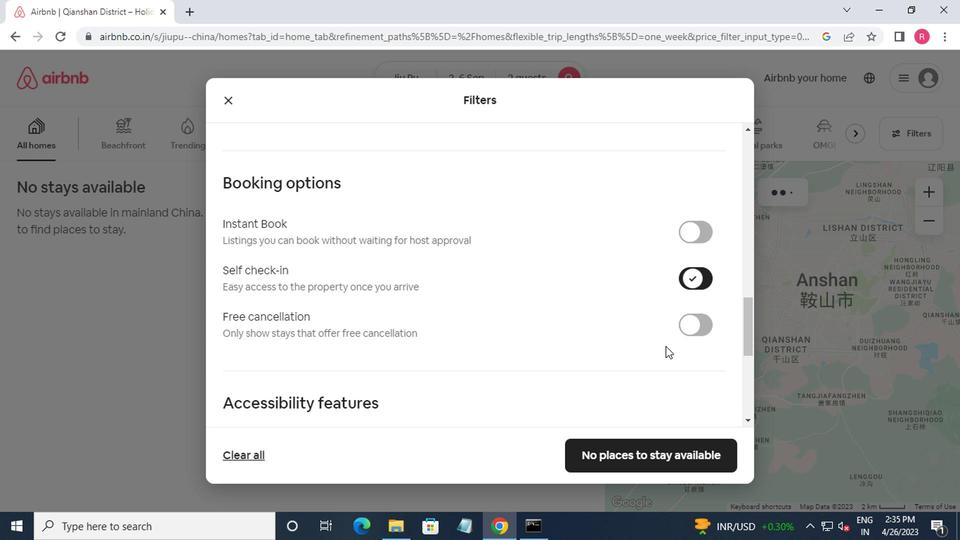 
Action: Mouse scrolled (658, 353) with delta (0, -1)
Screenshot: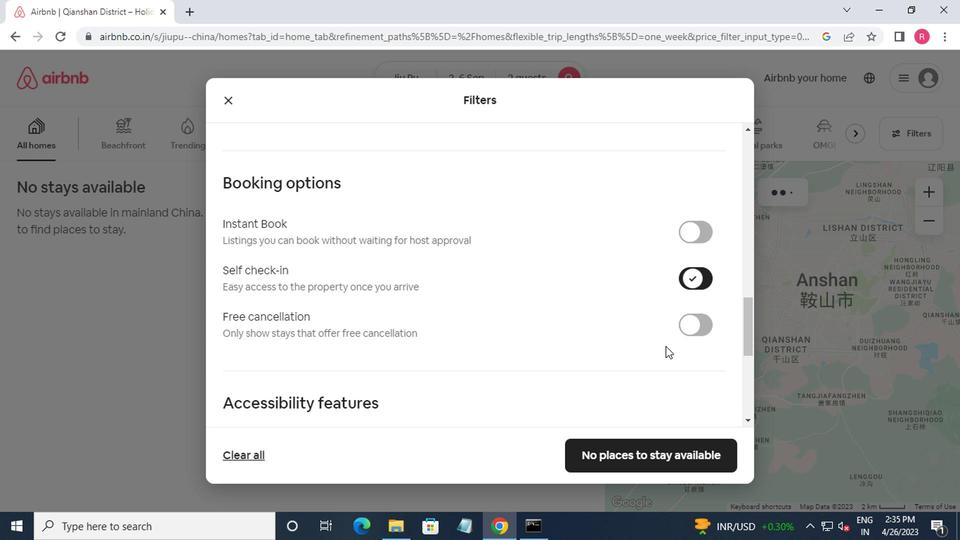
Action: Mouse moved to (655, 360)
Screenshot: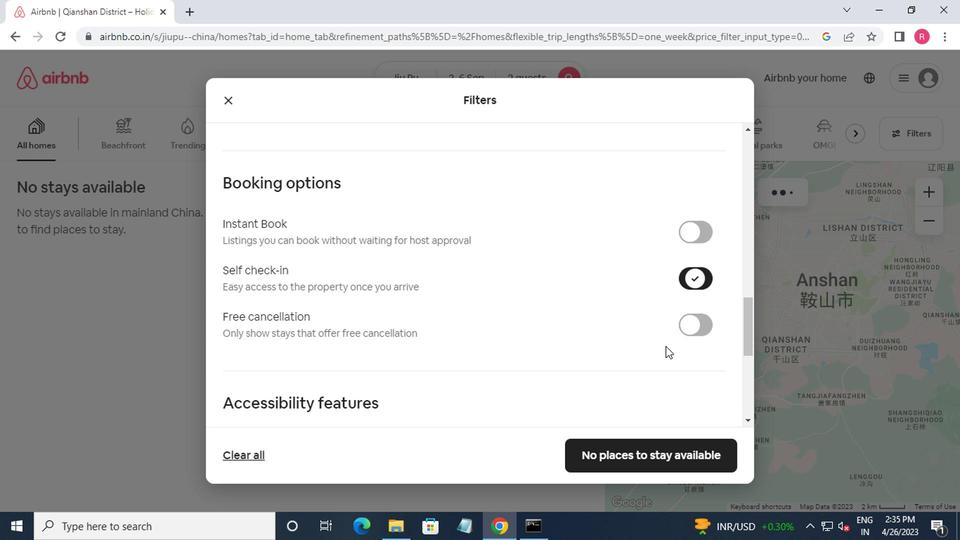 
Action: Mouse scrolled (655, 359) with delta (0, 0)
Screenshot: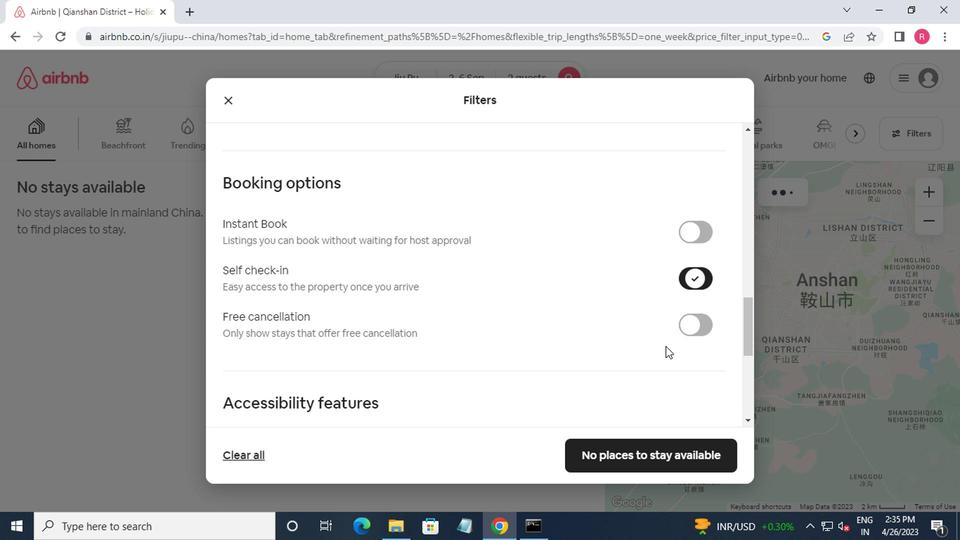 
Action: Mouse moved to (654, 363)
Screenshot: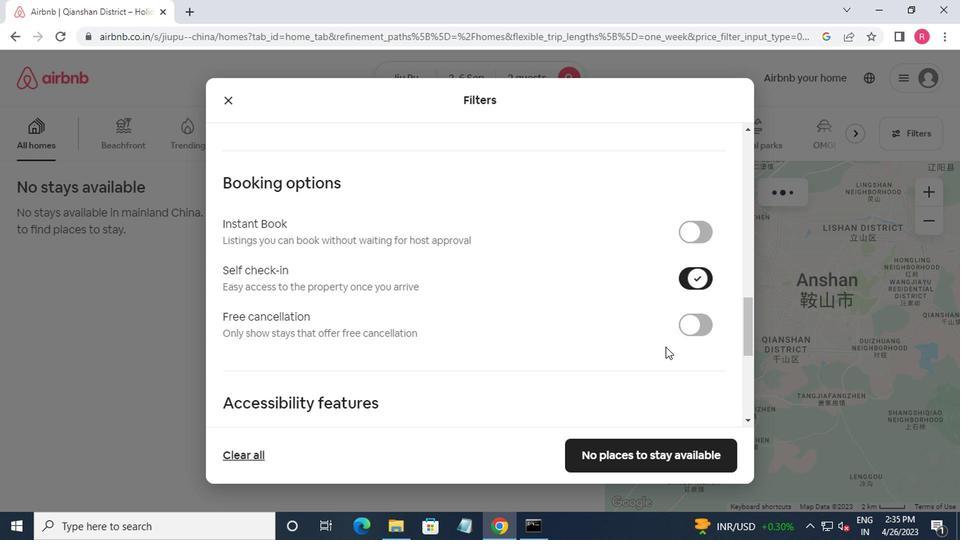 
Action: Mouse scrolled (654, 362) with delta (0, -1)
Screenshot: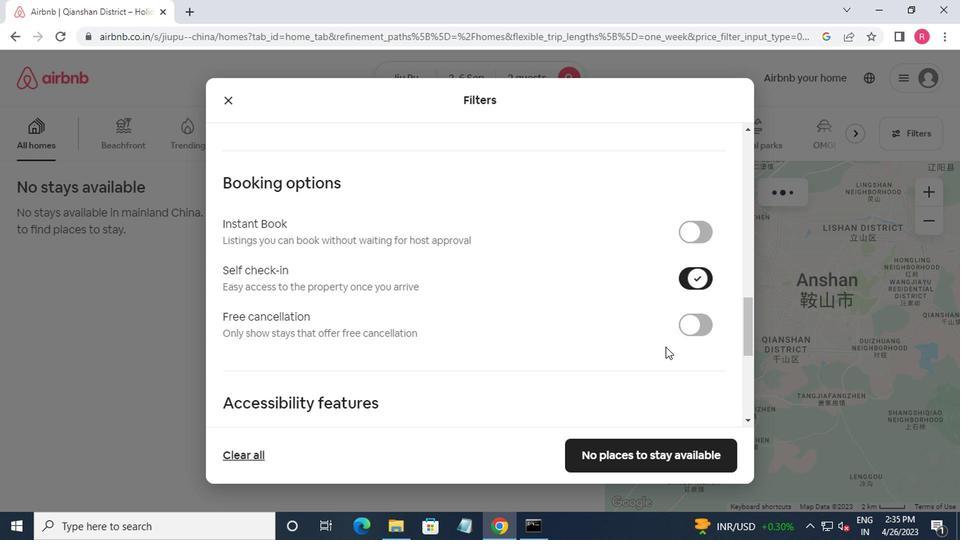 
Action: Mouse moved to (630, 451)
Screenshot: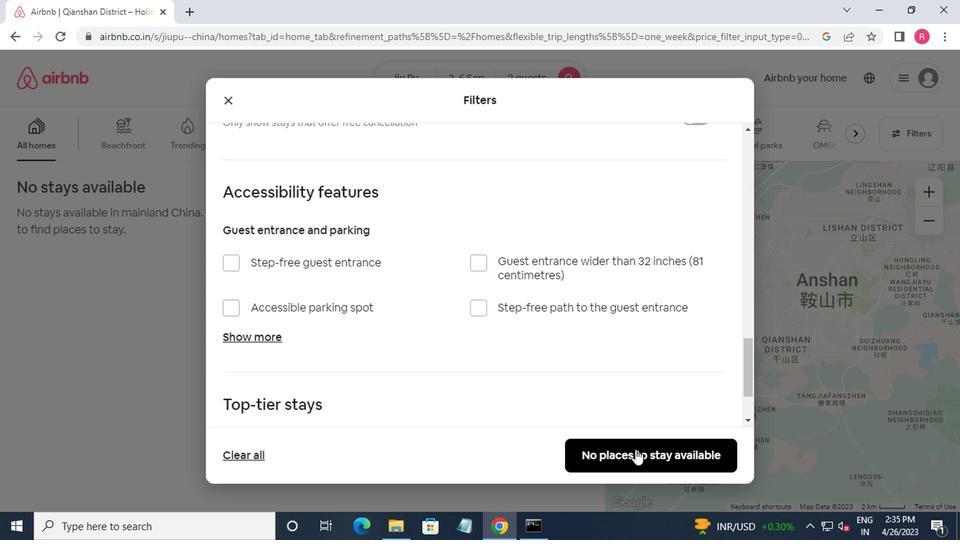 
Action: Mouse pressed left at (630, 451)
Screenshot: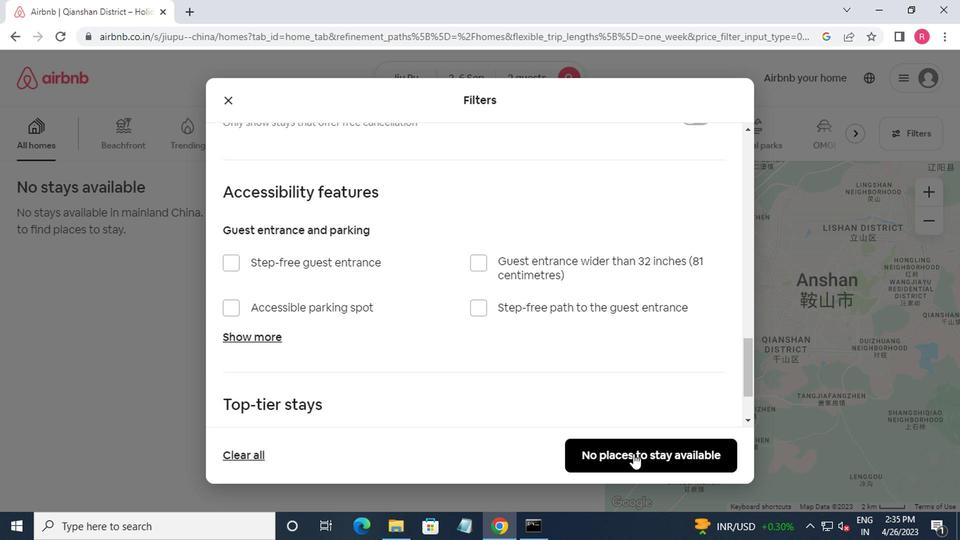 
Action: Mouse moved to (629, 447)
Screenshot: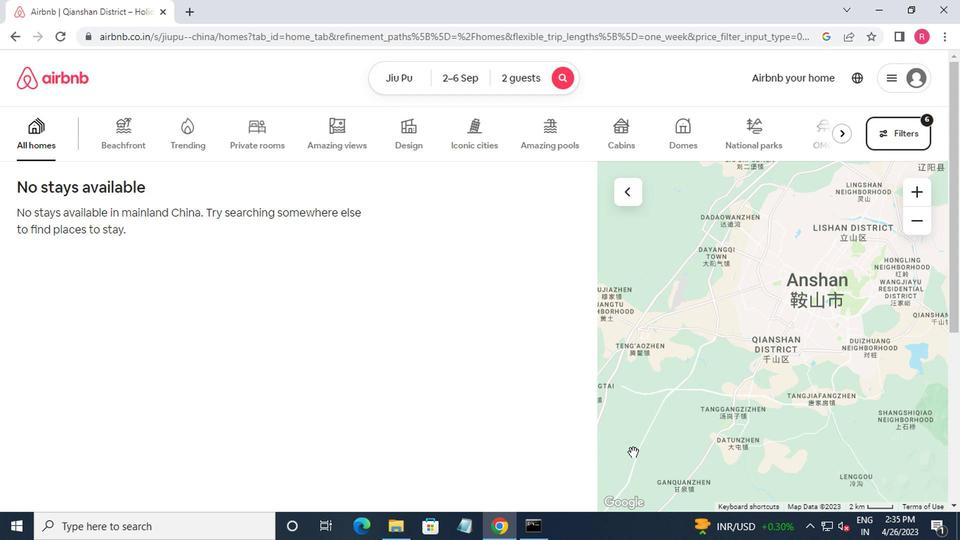 
